 Task: Add a signature Miranda Scott containing With sincere appreciation and gratitude, Miranda Scott to email address softage.3@softage.net and add a folder Workplace accidents
Action: Mouse moved to (184, 147)
Screenshot: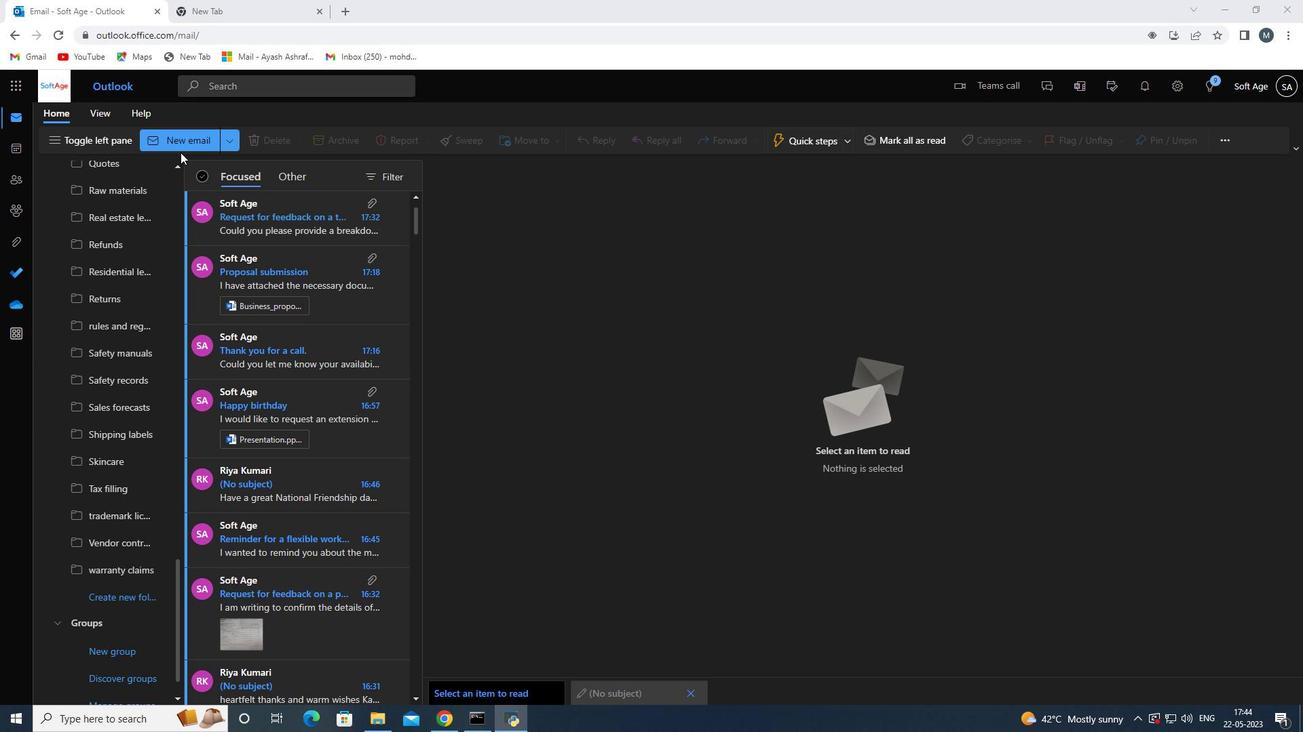 
Action: Mouse pressed left at (184, 147)
Screenshot: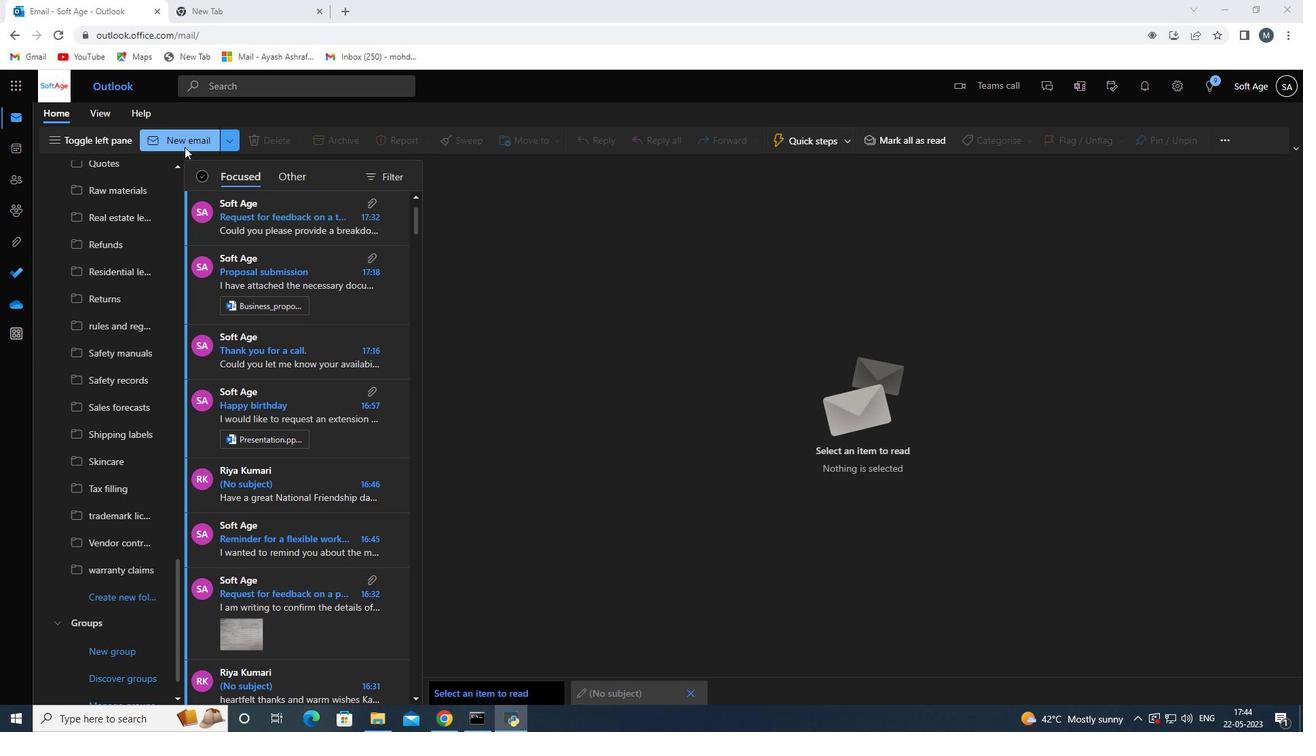 
Action: Mouse moved to (909, 149)
Screenshot: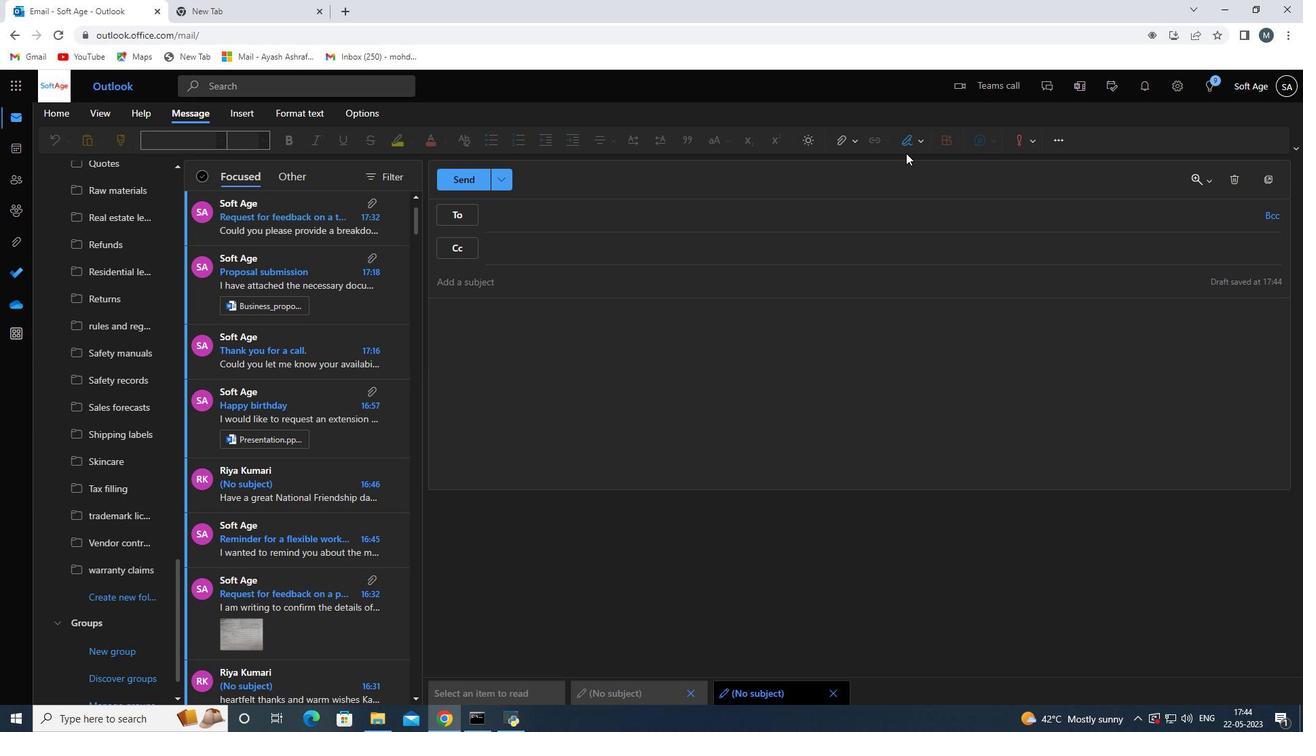 
Action: Mouse pressed left at (909, 149)
Screenshot: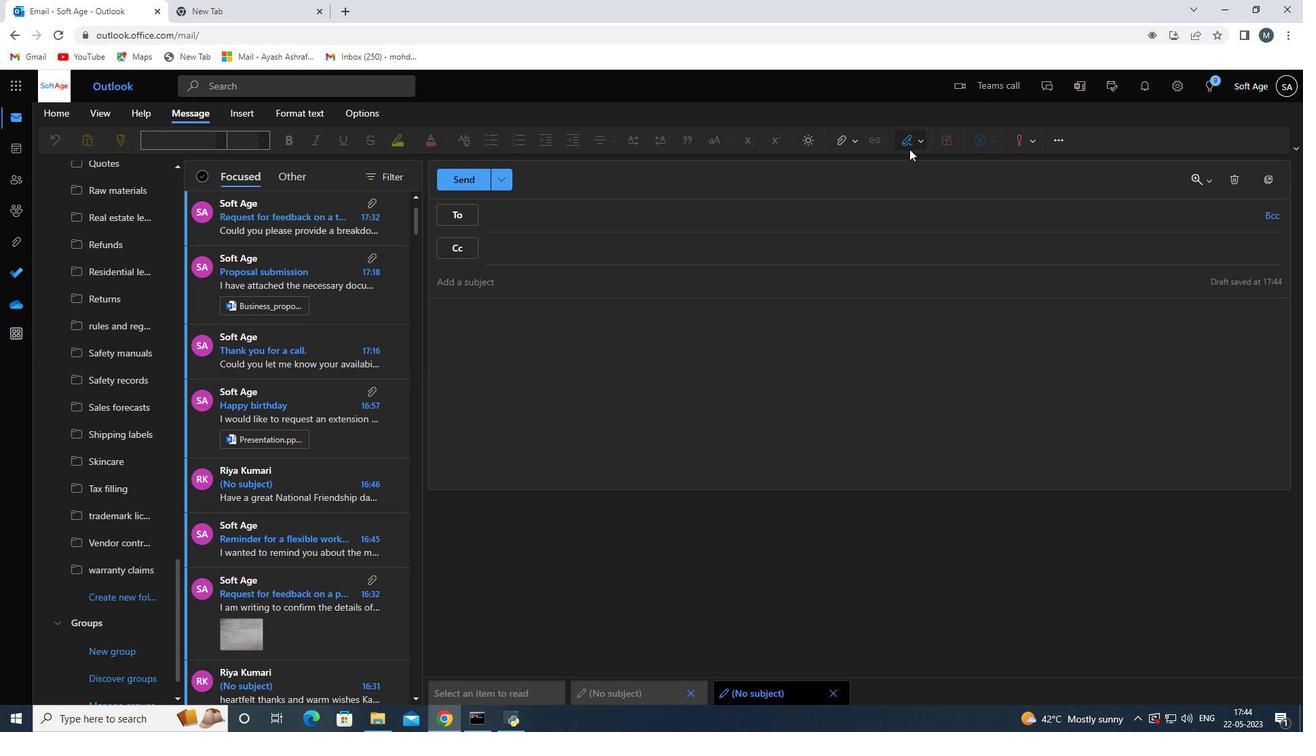
Action: Mouse moved to (885, 199)
Screenshot: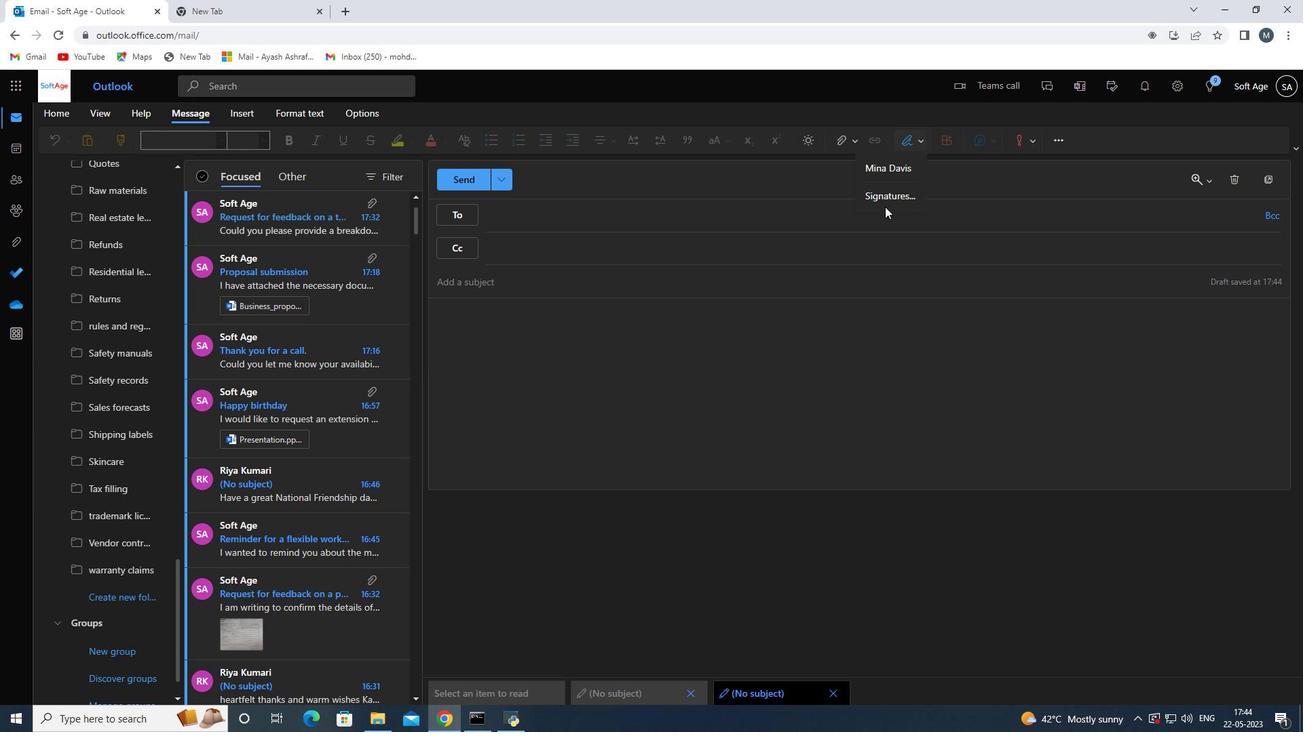 
Action: Mouse pressed left at (885, 199)
Screenshot: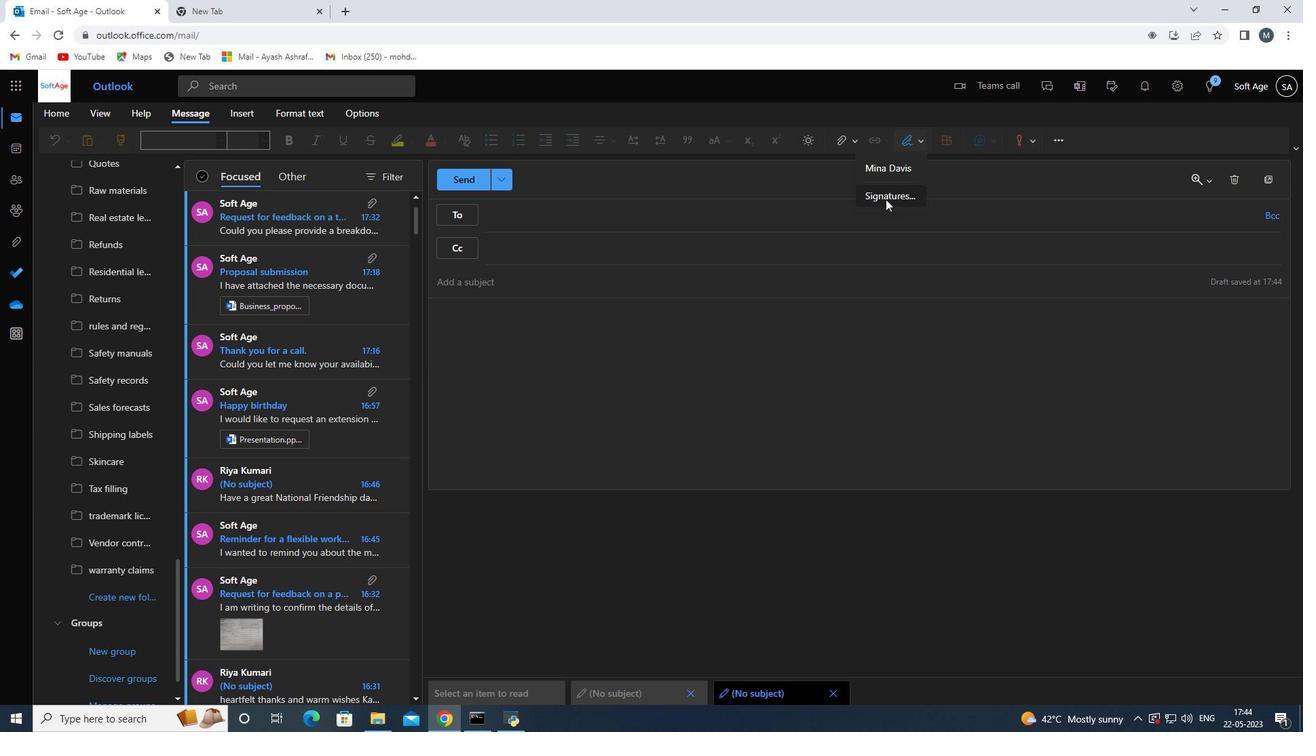 
Action: Mouse moved to (935, 254)
Screenshot: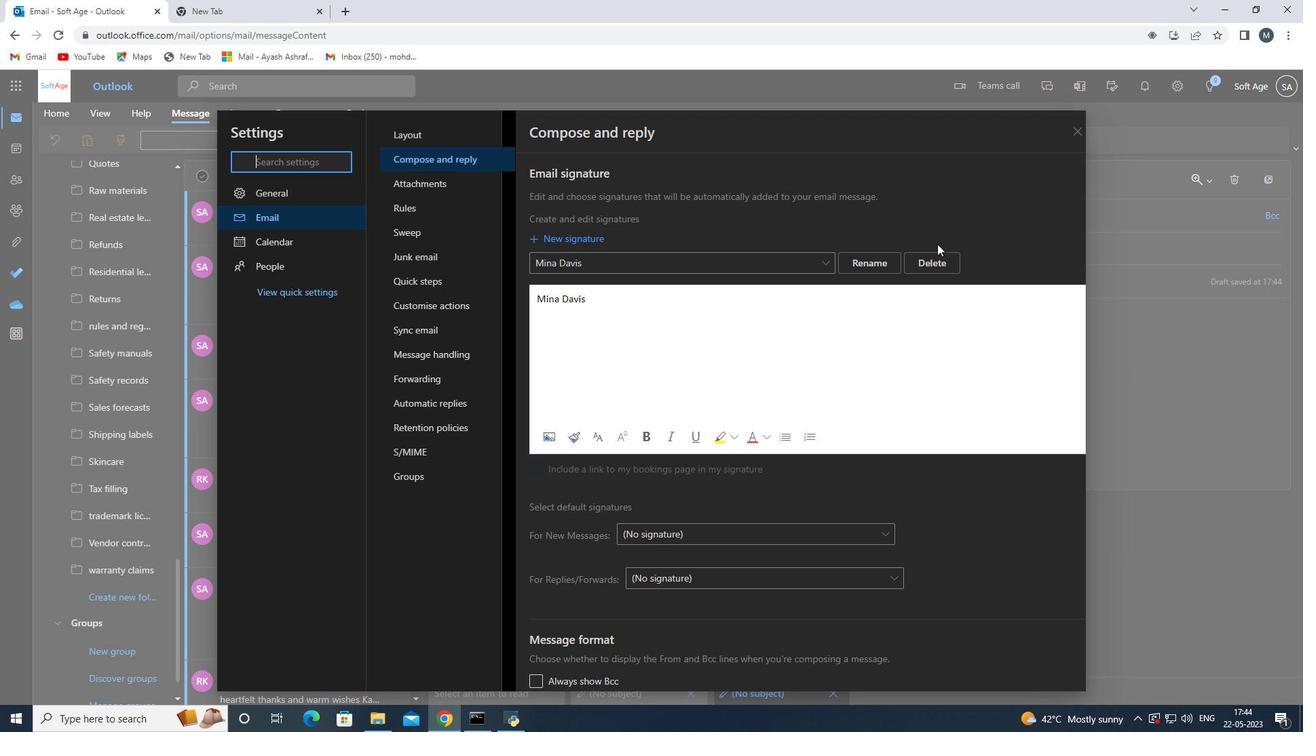 
Action: Mouse pressed left at (935, 254)
Screenshot: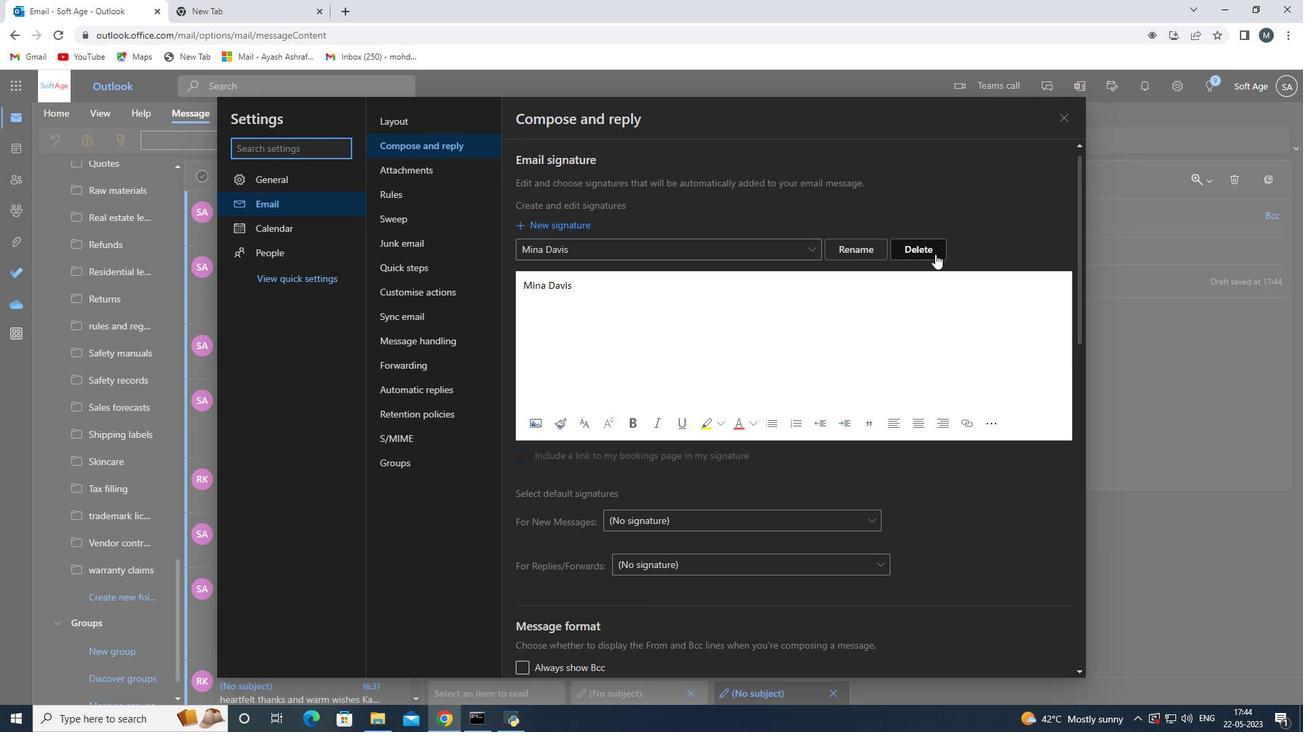 
Action: Mouse moved to (642, 248)
Screenshot: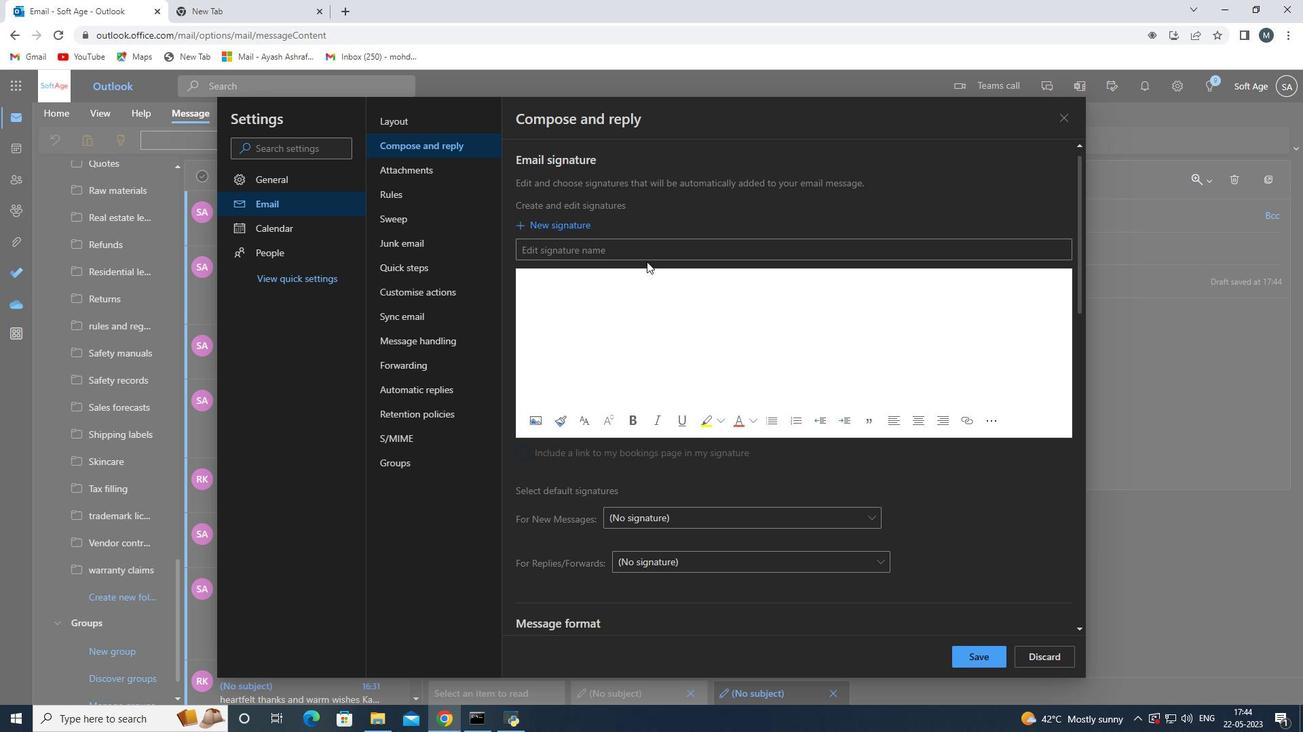 
Action: Mouse pressed left at (642, 248)
Screenshot: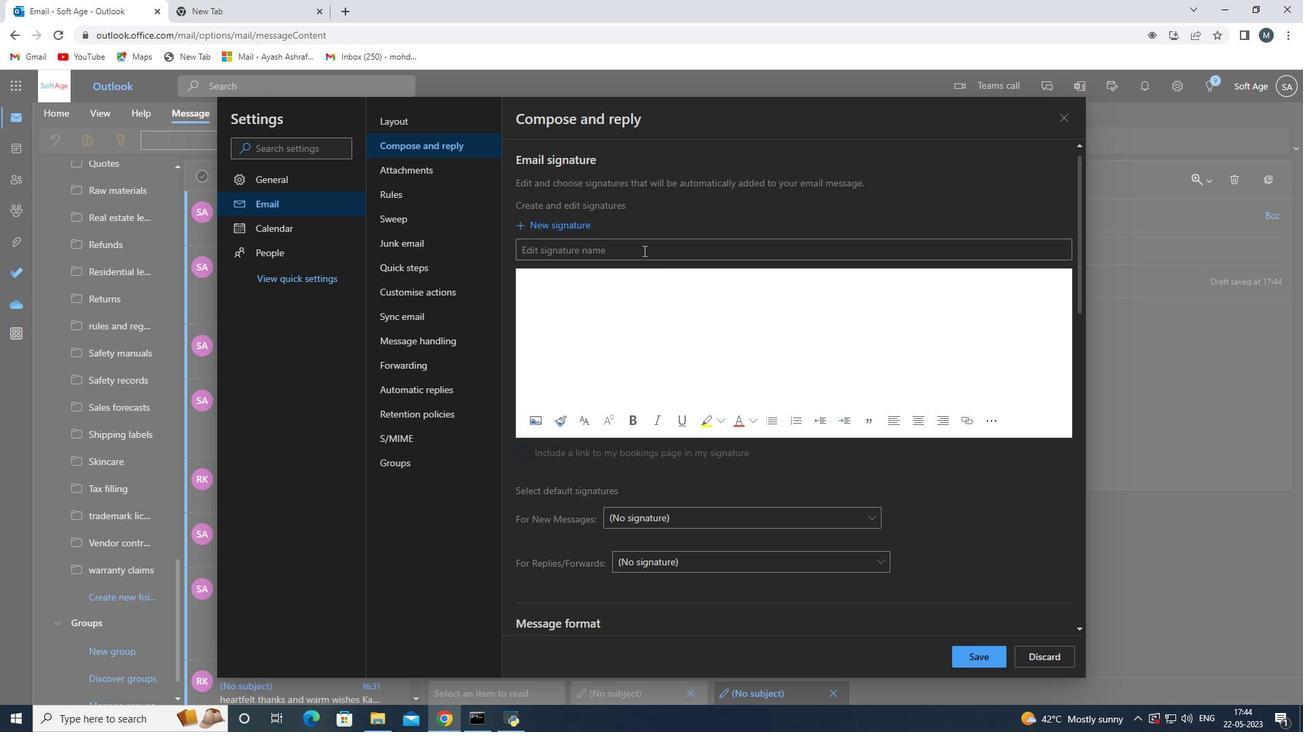 
Action: Key pressed <Key.shift>Miranda<Key.space><Key.shift>Scott<Key.space>
Screenshot: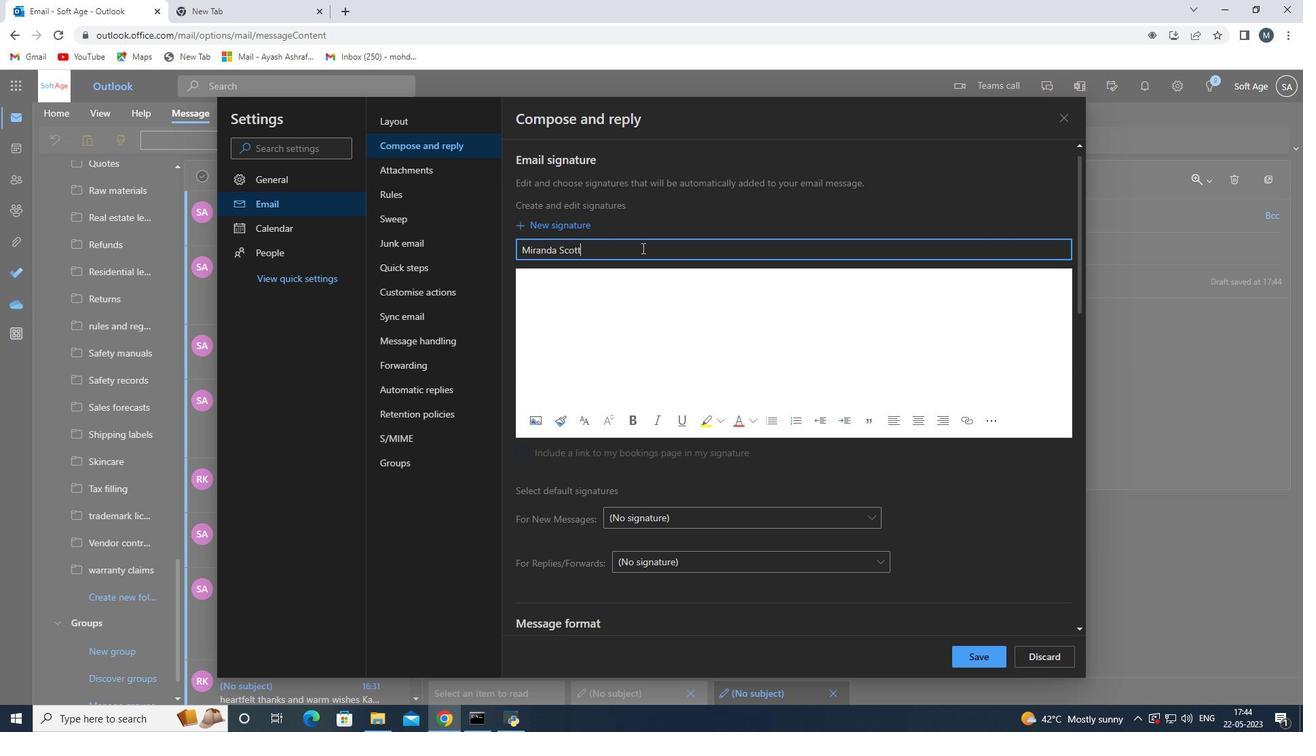 
Action: Mouse moved to (650, 321)
Screenshot: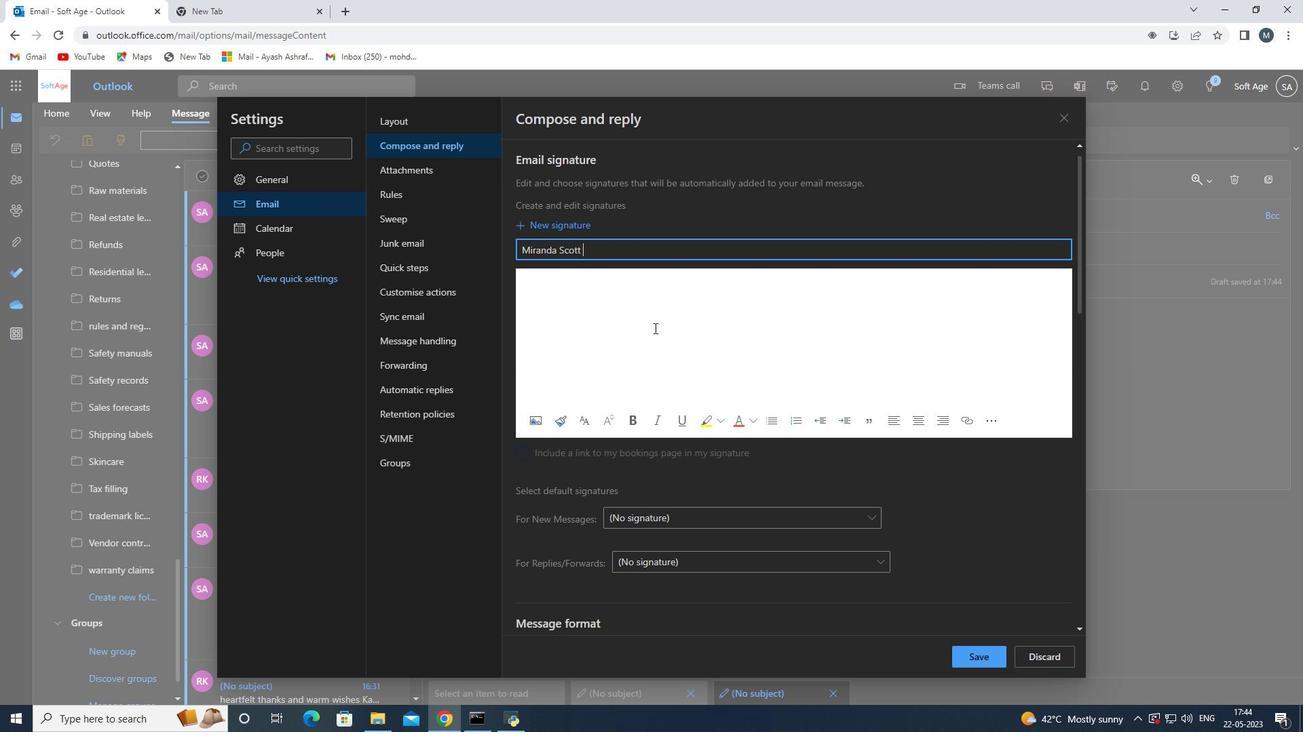 
Action: Mouse pressed left at (650, 321)
Screenshot: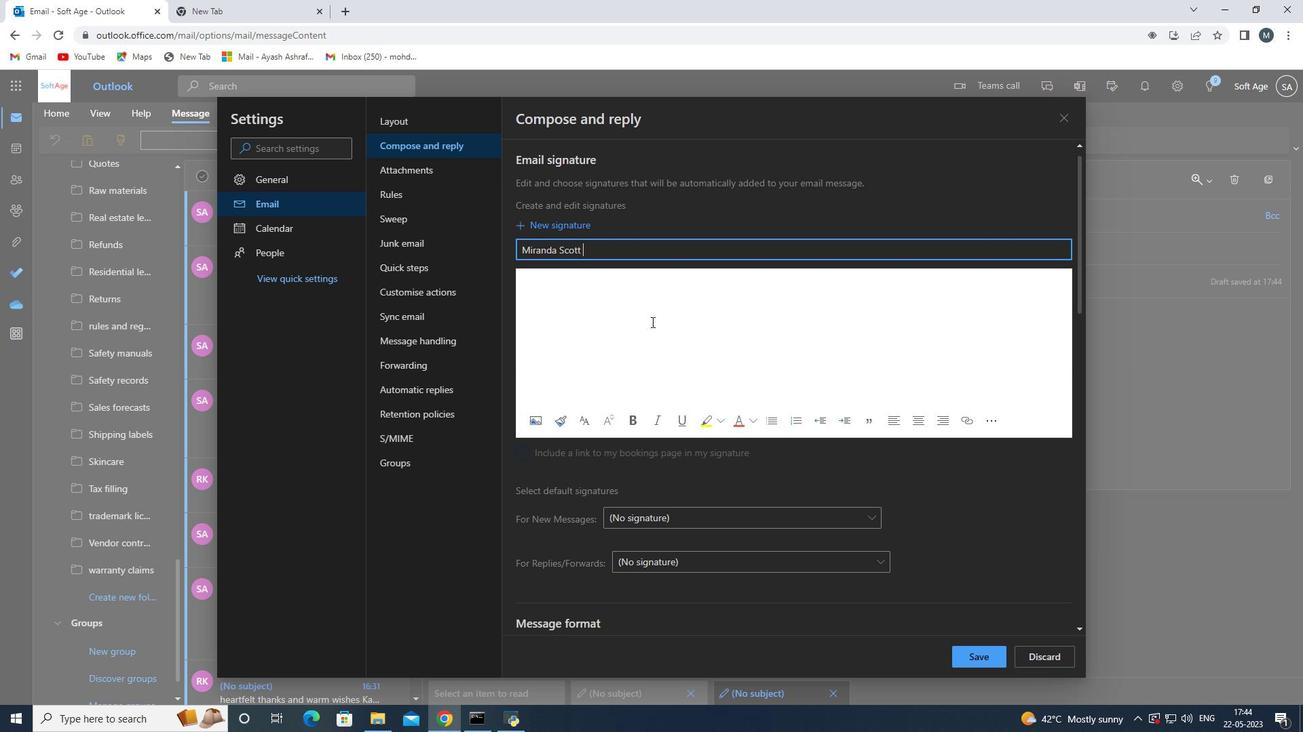 
Action: Key pressed <Key.shift>Miranda<Key.space><Key.shift>Scott<Key.space>
Screenshot: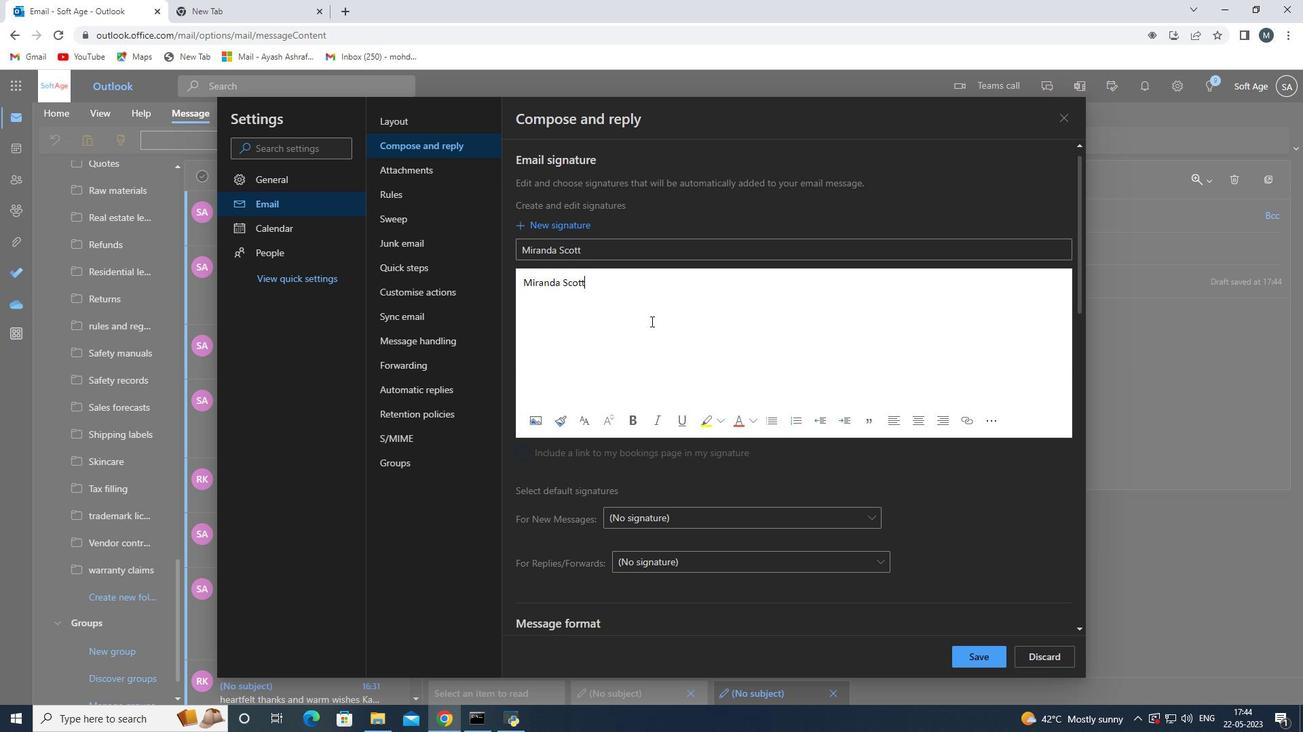 
Action: Mouse moved to (971, 662)
Screenshot: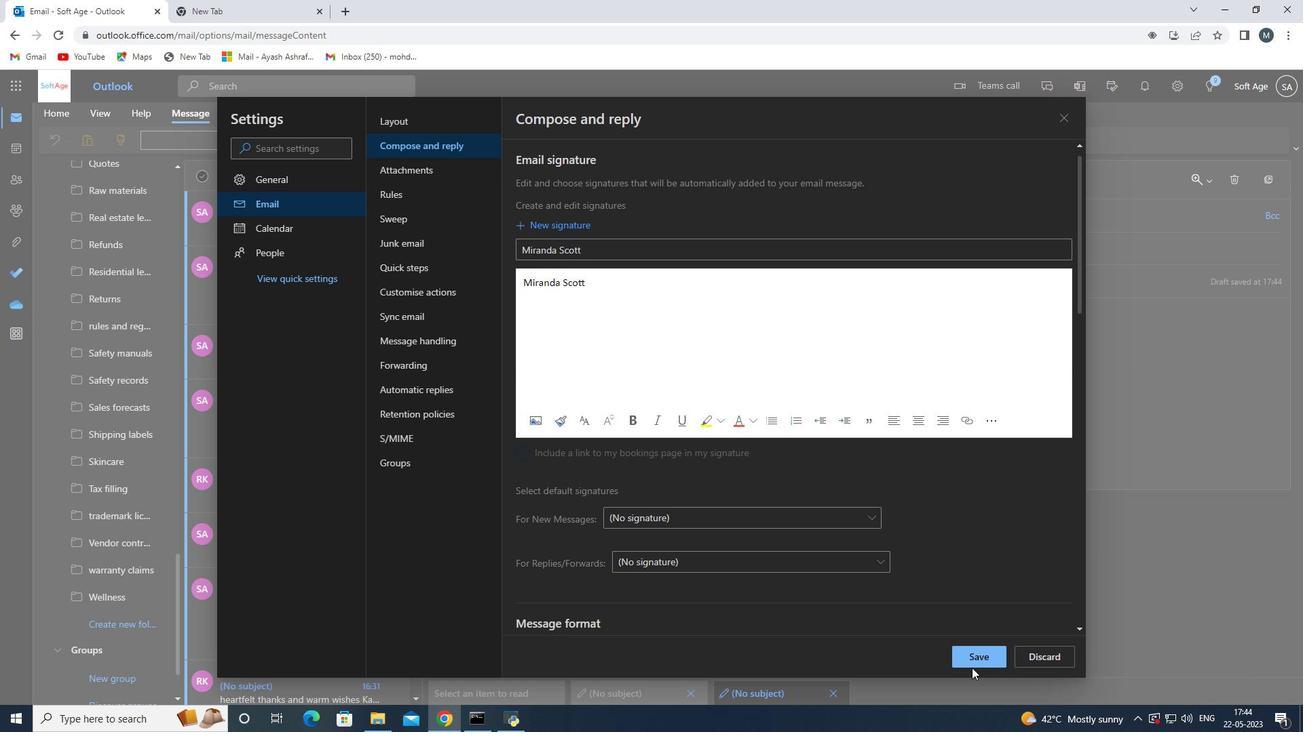 
Action: Mouse pressed left at (971, 662)
Screenshot: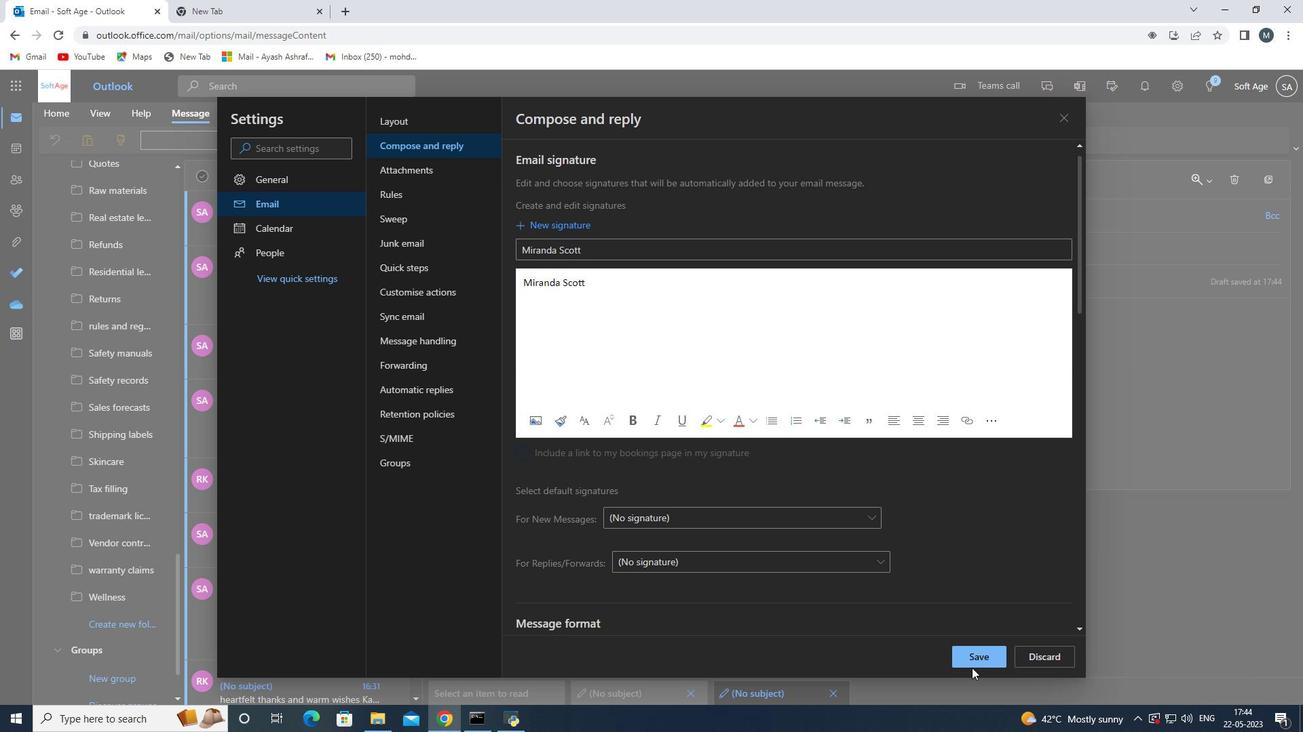 
Action: Mouse moved to (1062, 111)
Screenshot: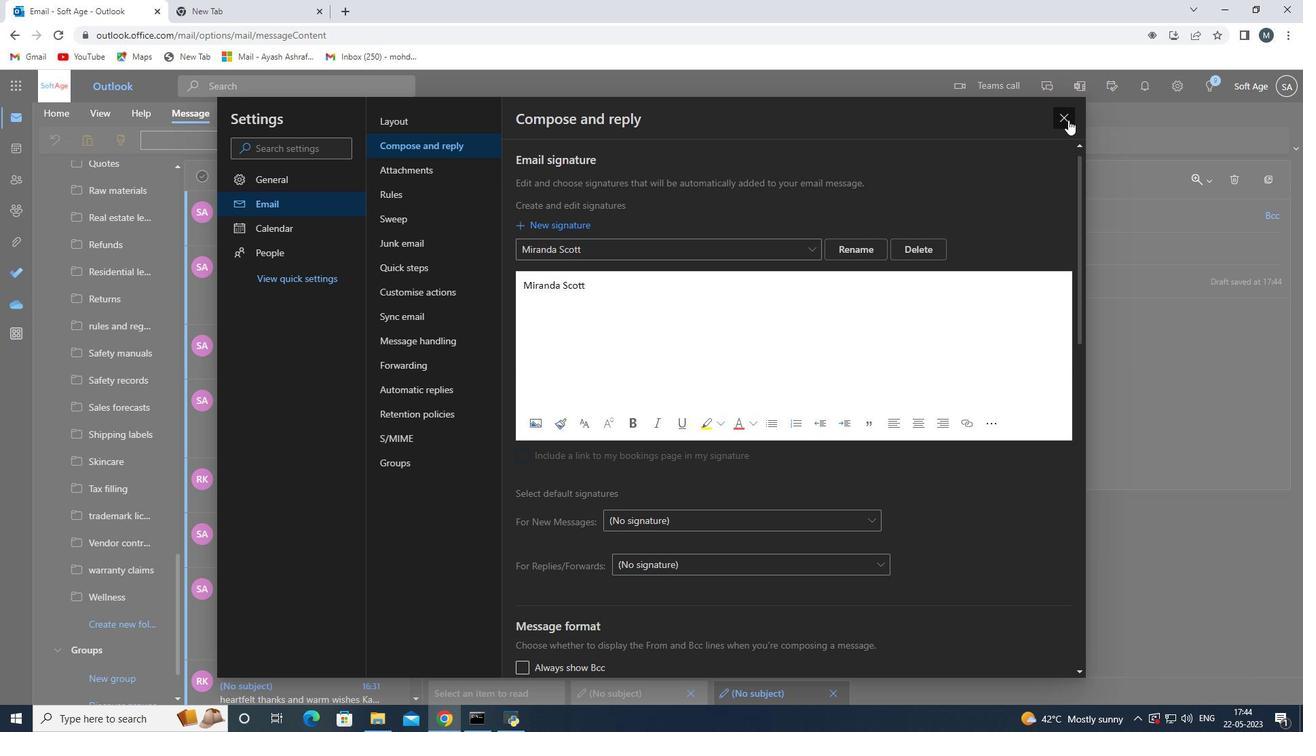 
Action: Mouse pressed left at (1062, 111)
Screenshot: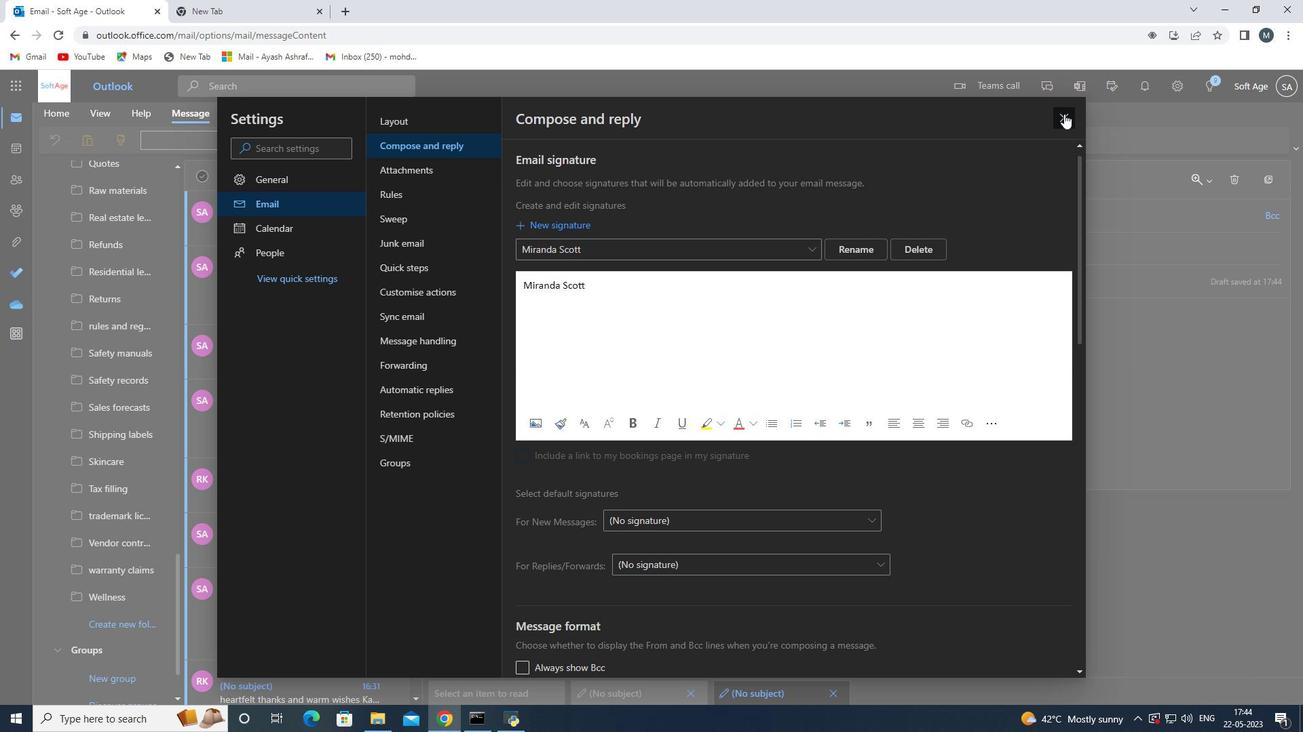 
Action: Mouse moved to (552, 312)
Screenshot: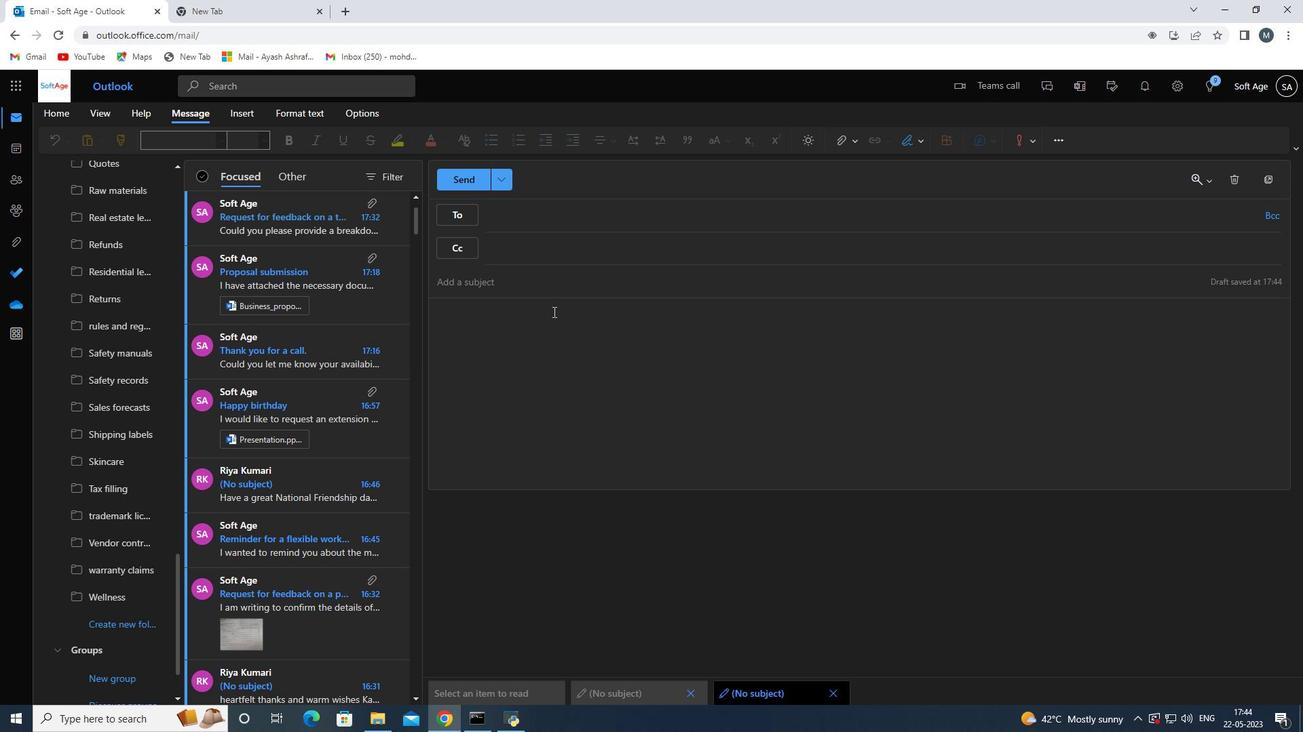 
Action: Mouse pressed left at (552, 312)
Screenshot: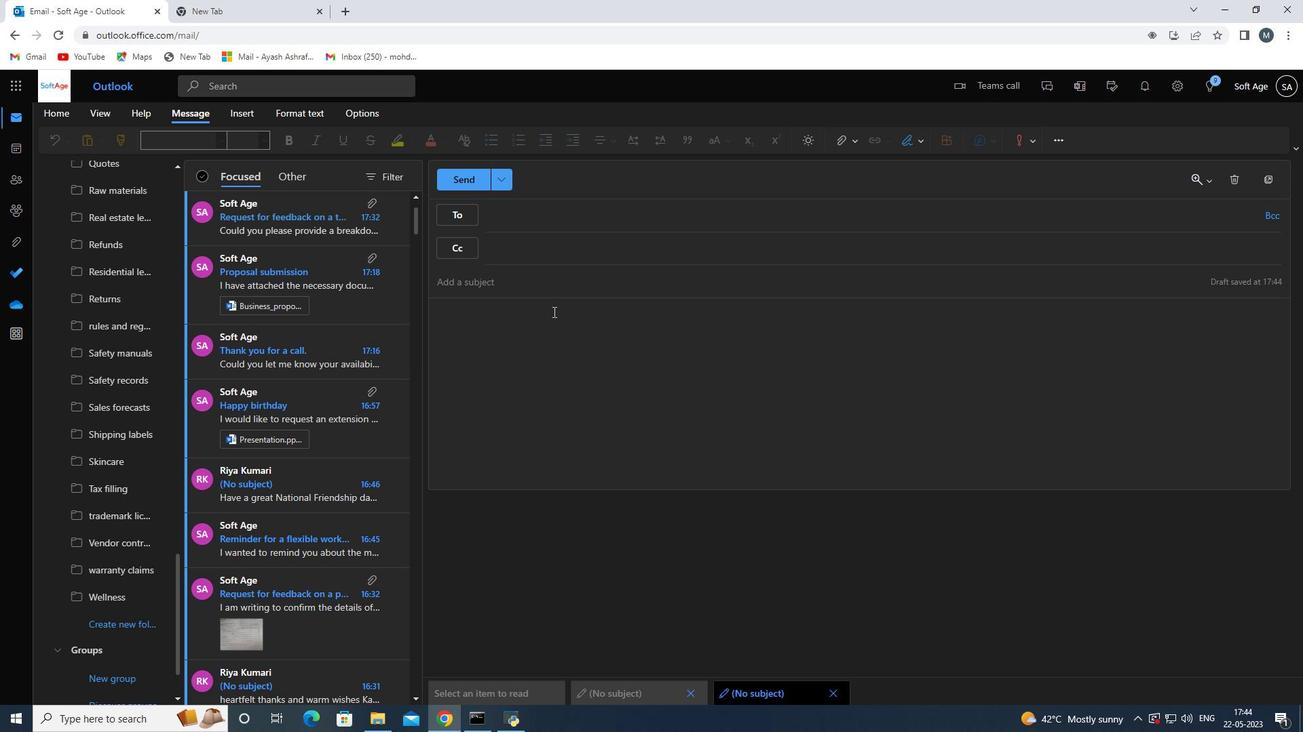 
Action: Mouse moved to (549, 321)
Screenshot: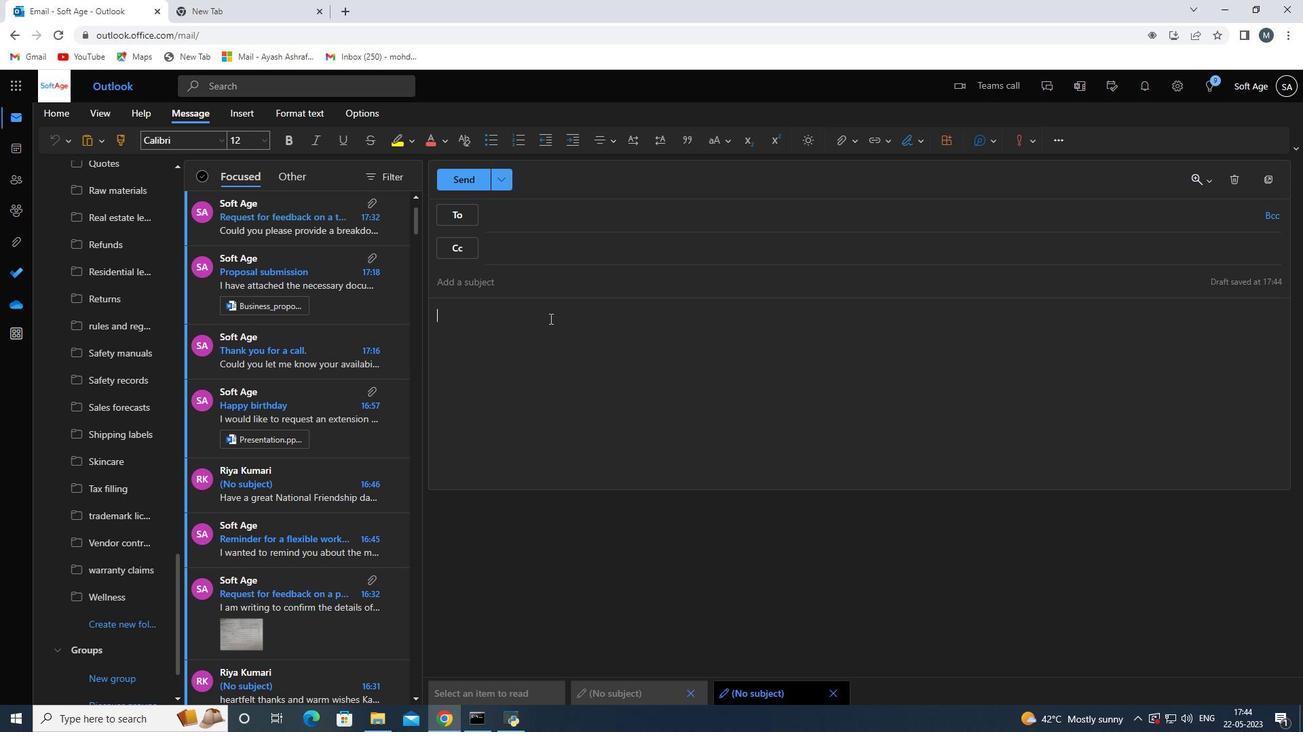 
Action: Key pressed <Key.shift><Key.shift><Key.shift><Key.shift><Key.shift><Key.shift><Key.shift><Key.shift><Key.shift><Key.shift><Key.shift><Key.shift><Key.shift><Key.shift><Key.shift><Key.shift><Key.shift><Key.shift><Key.shift><Key.shift><Key.shift><Key.shift><Key.shift><Key.shift><Key.shift><Key.shift><Key.shift><Key.shift><Key.shift><Key.shift><Key.shift><Key.shift><Key.shift><Key.shift><Key.shift><Key.shift><Key.shift><Key.shift><Key.shift><Key.shift><Key.shift><Key.shift><Key.shift><Key.shift><Key.shift><Key.shift><Key.shift><Key.shift>With<Key.space>sincere<Key.space>appreciation<Key.space>and<Key.space>gratitude<Key.space>
Screenshot: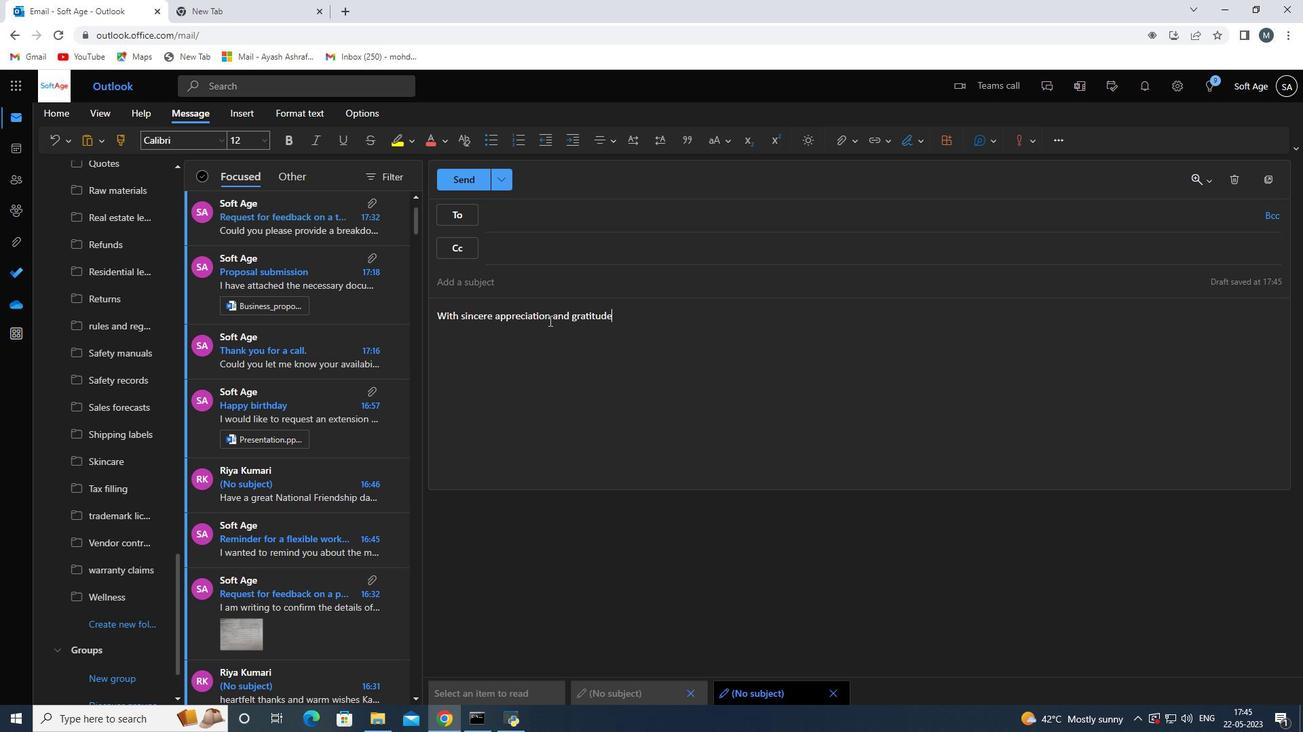 
Action: Mouse moved to (845, 146)
Screenshot: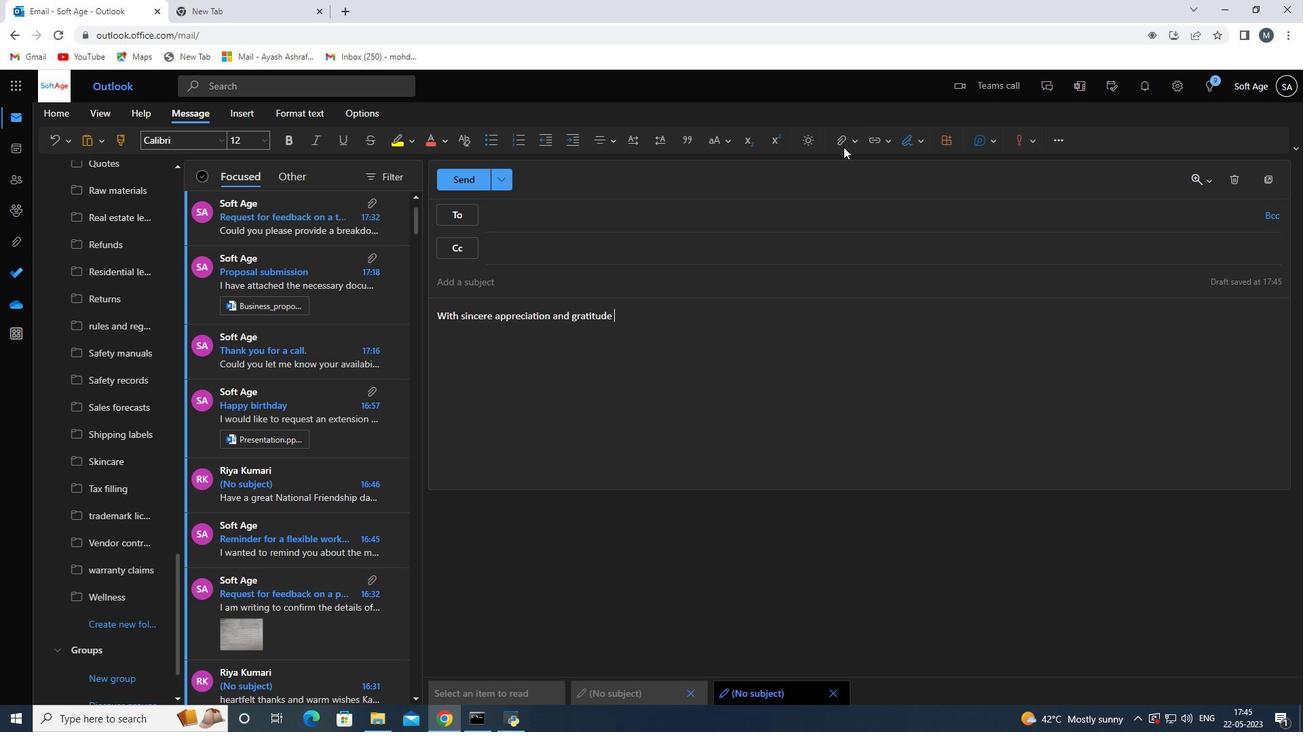 
Action: Mouse pressed left at (845, 146)
Screenshot: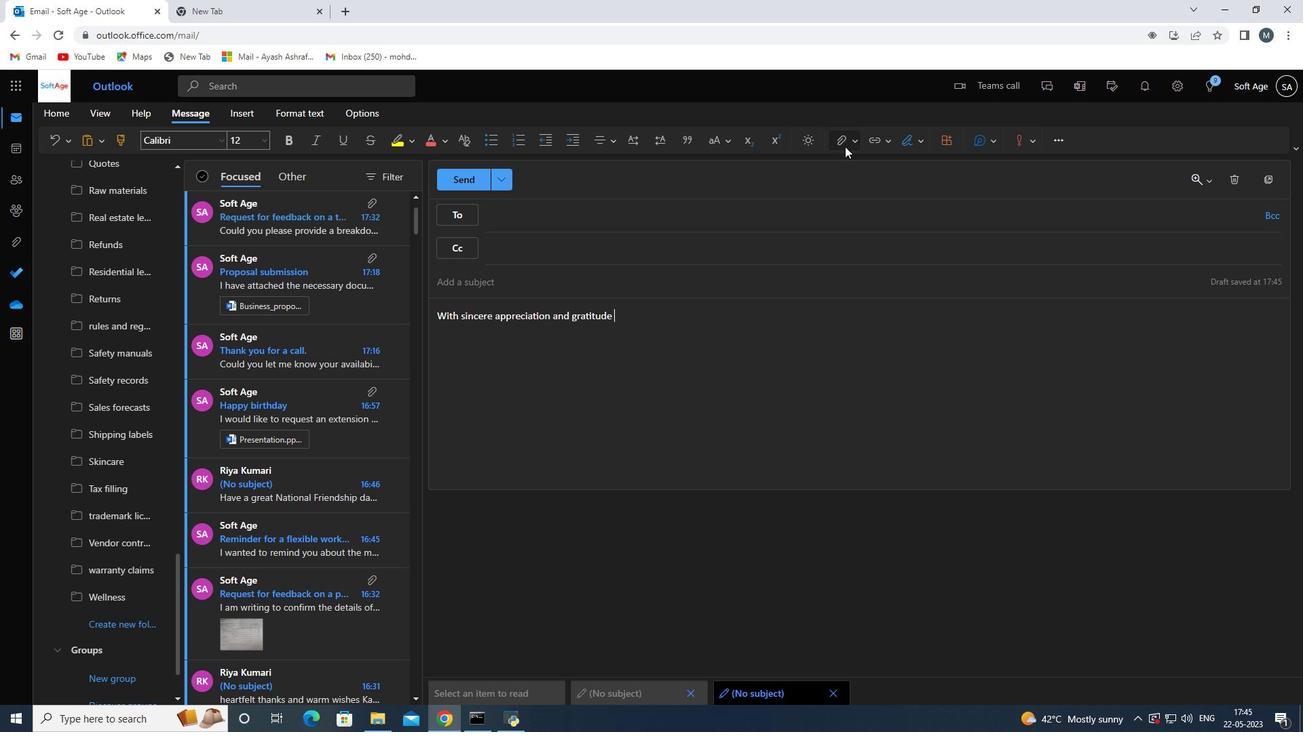 
Action: Mouse moved to (915, 145)
Screenshot: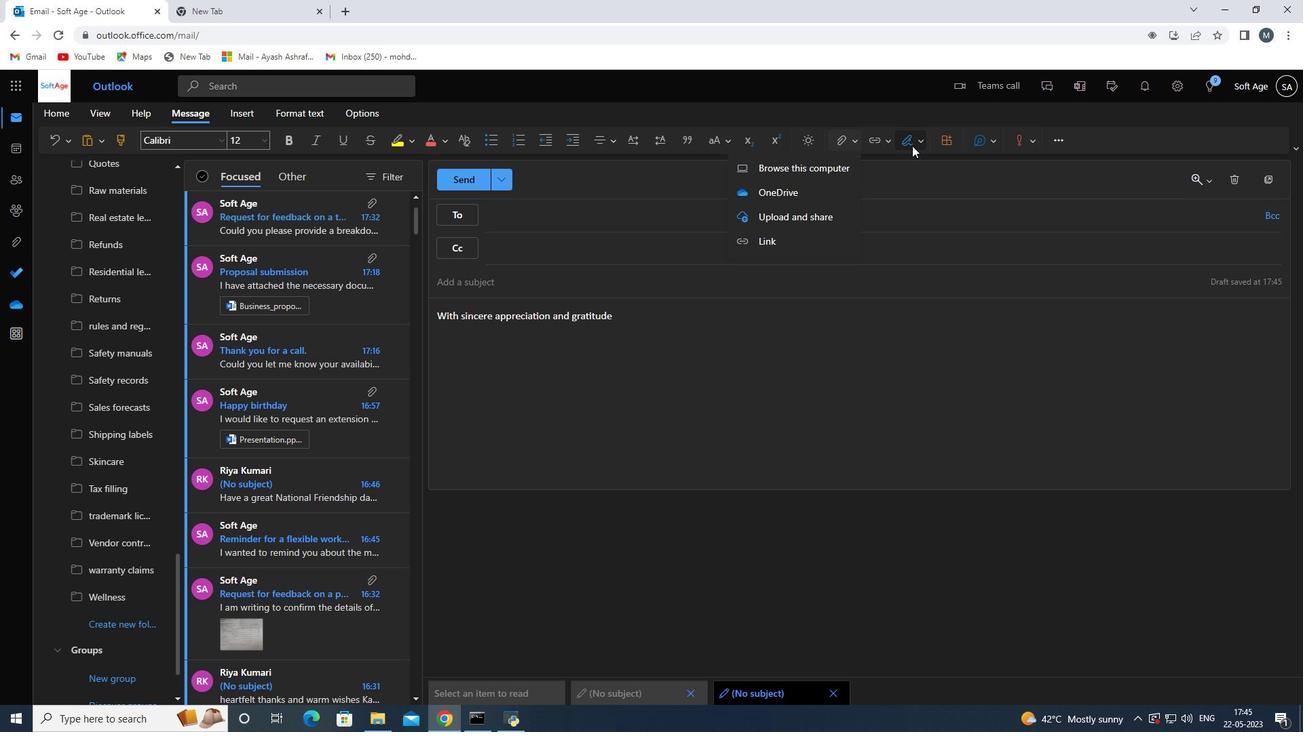 
Action: Mouse pressed left at (915, 145)
Screenshot: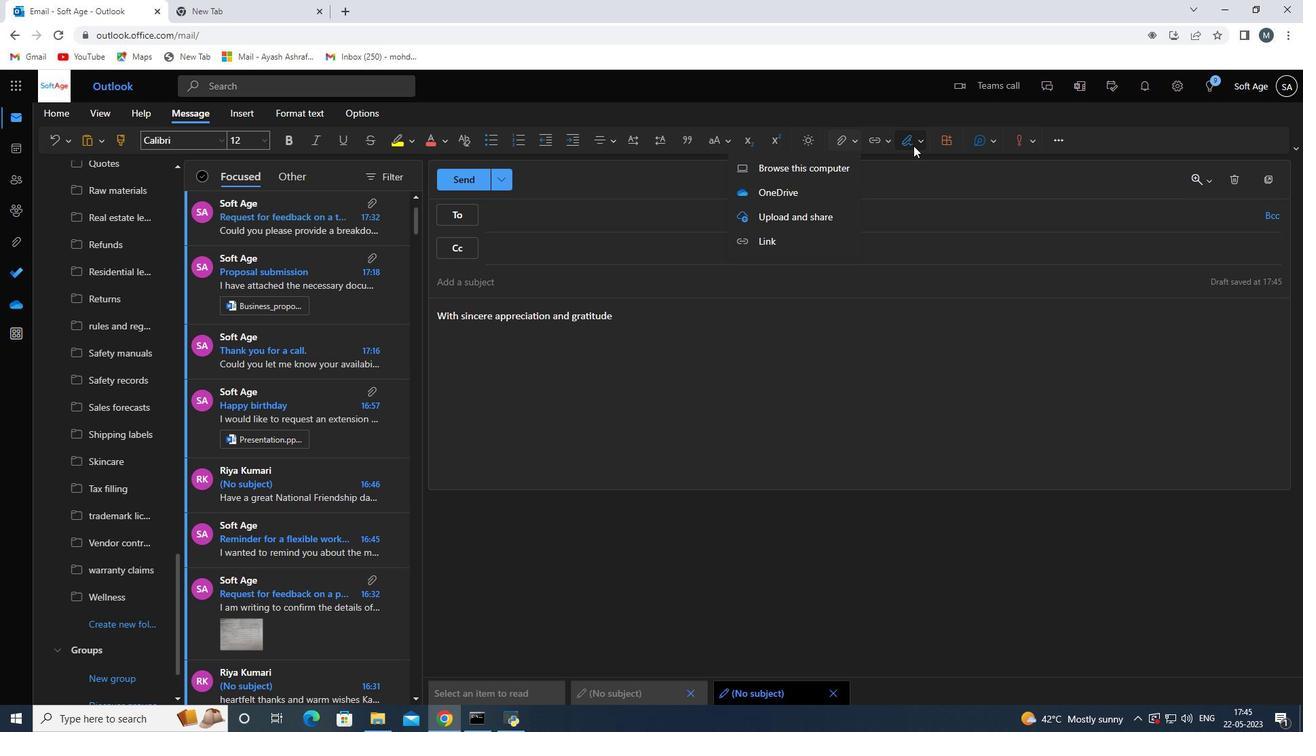
Action: Mouse moved to (899, 166)
Screenshot: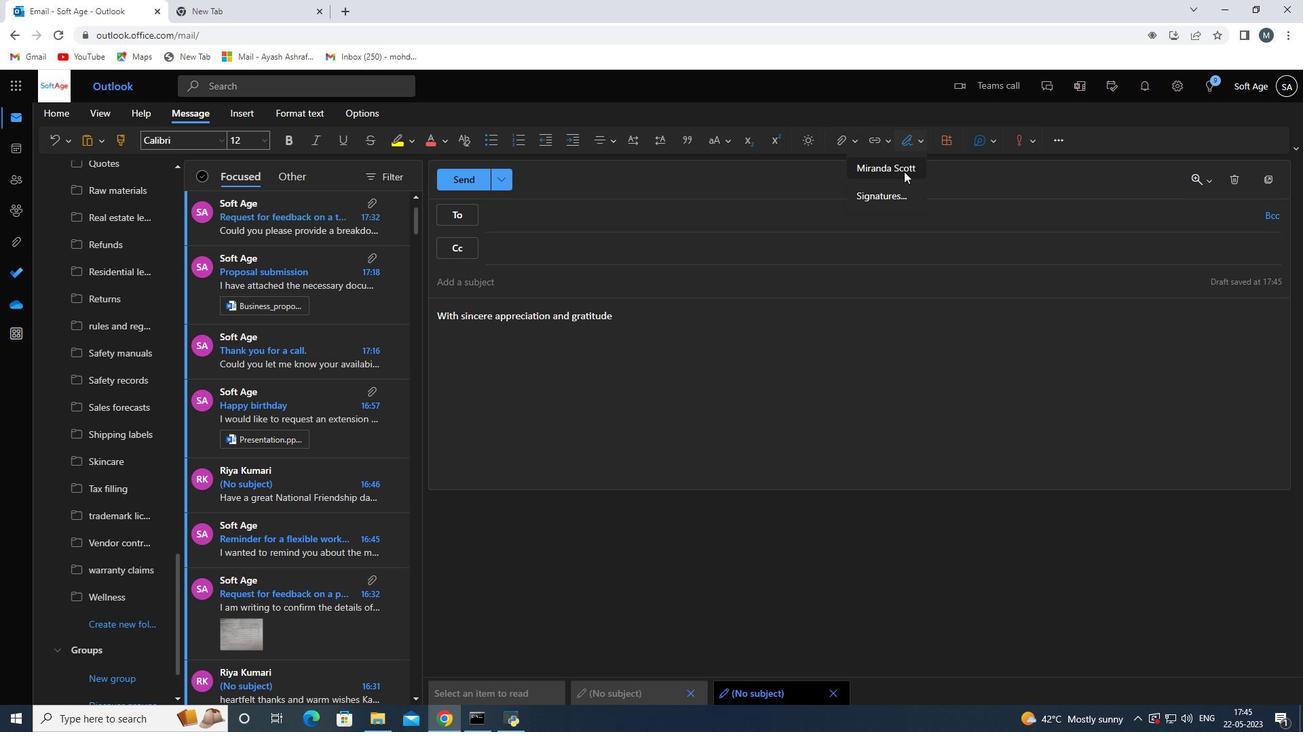 
Action: Mouse pressed left at (899, 166)
Screenshot: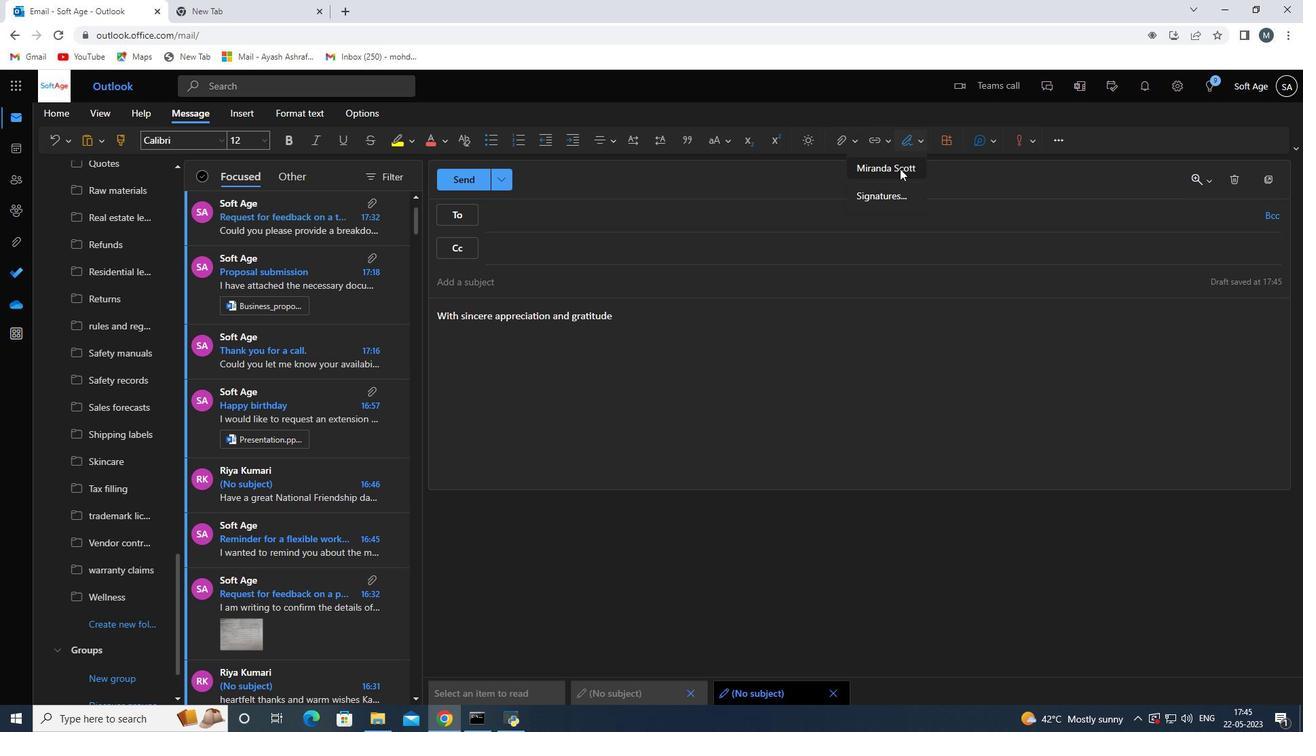 
Action: Mouse moved to (605, 214)
Screenshot: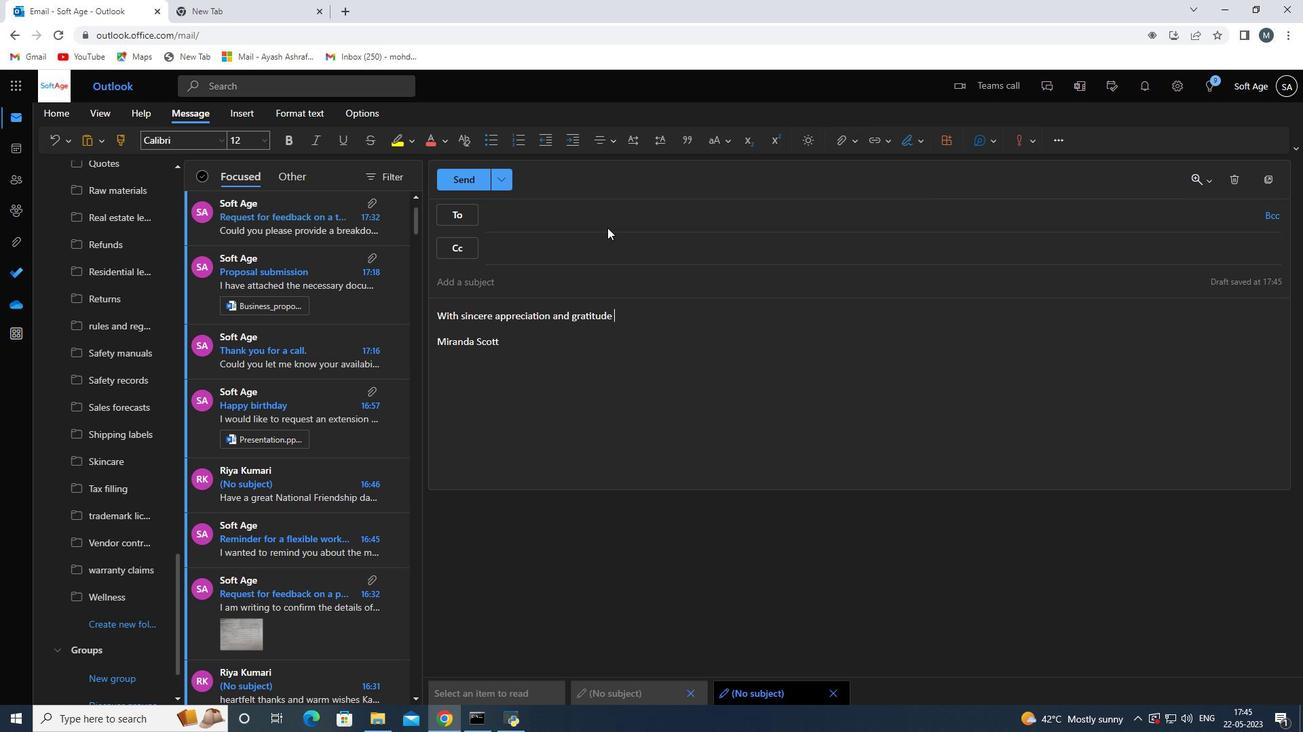
Action: Mouse pressed left at (605, 214)
Screenshot: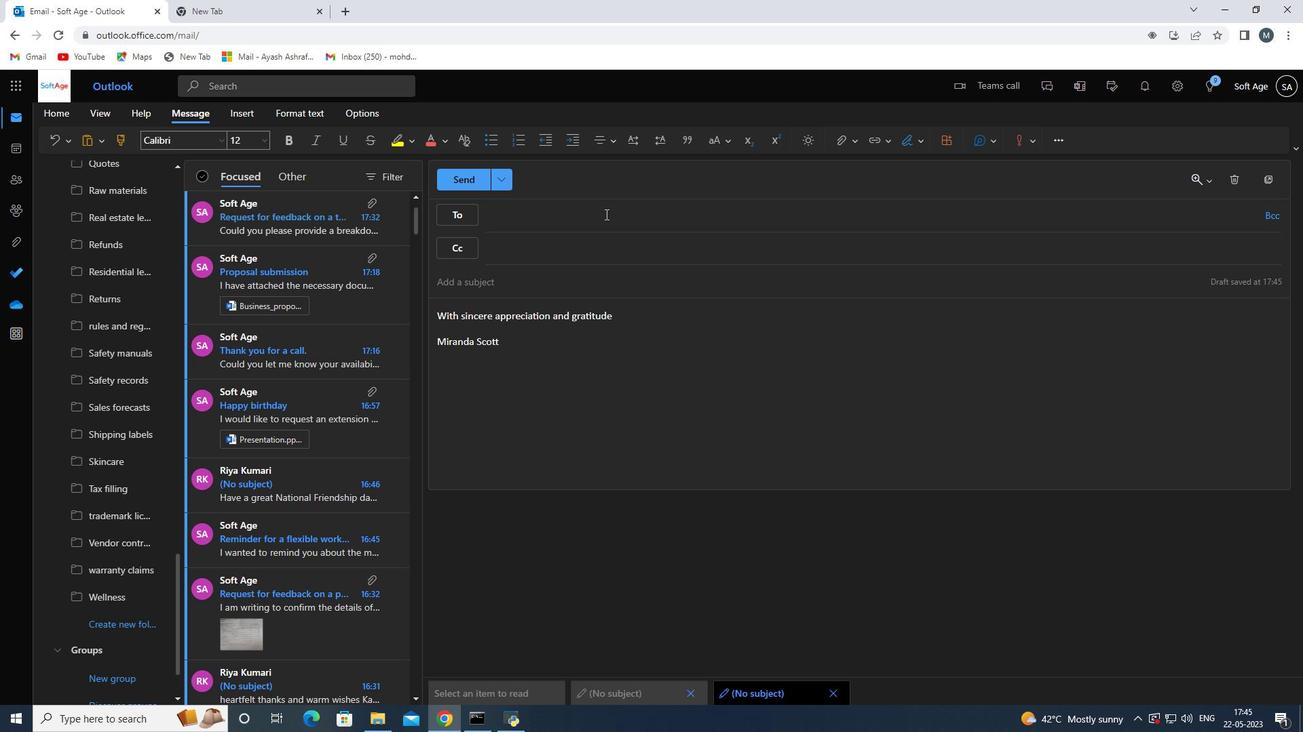 
Action: Key pressed softage
Screenshot: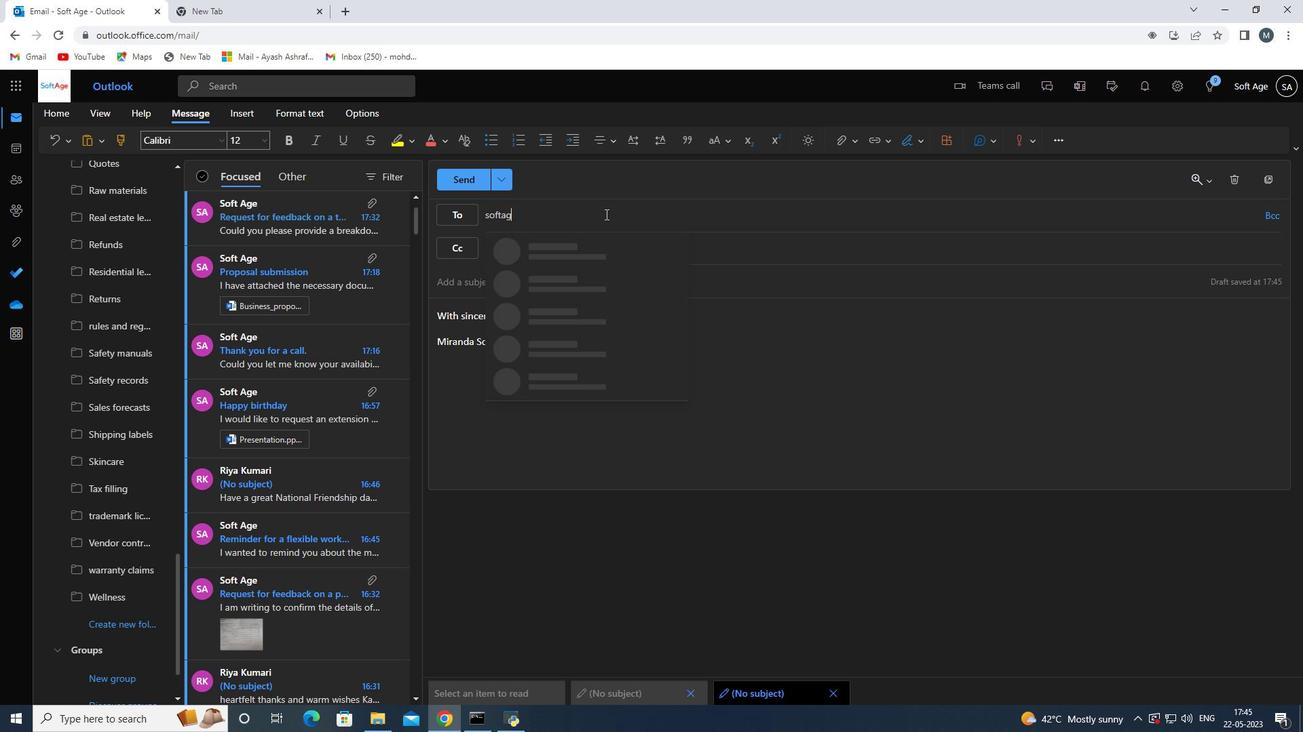 
Action: Mouse moved to (601, 280)
Screenshot: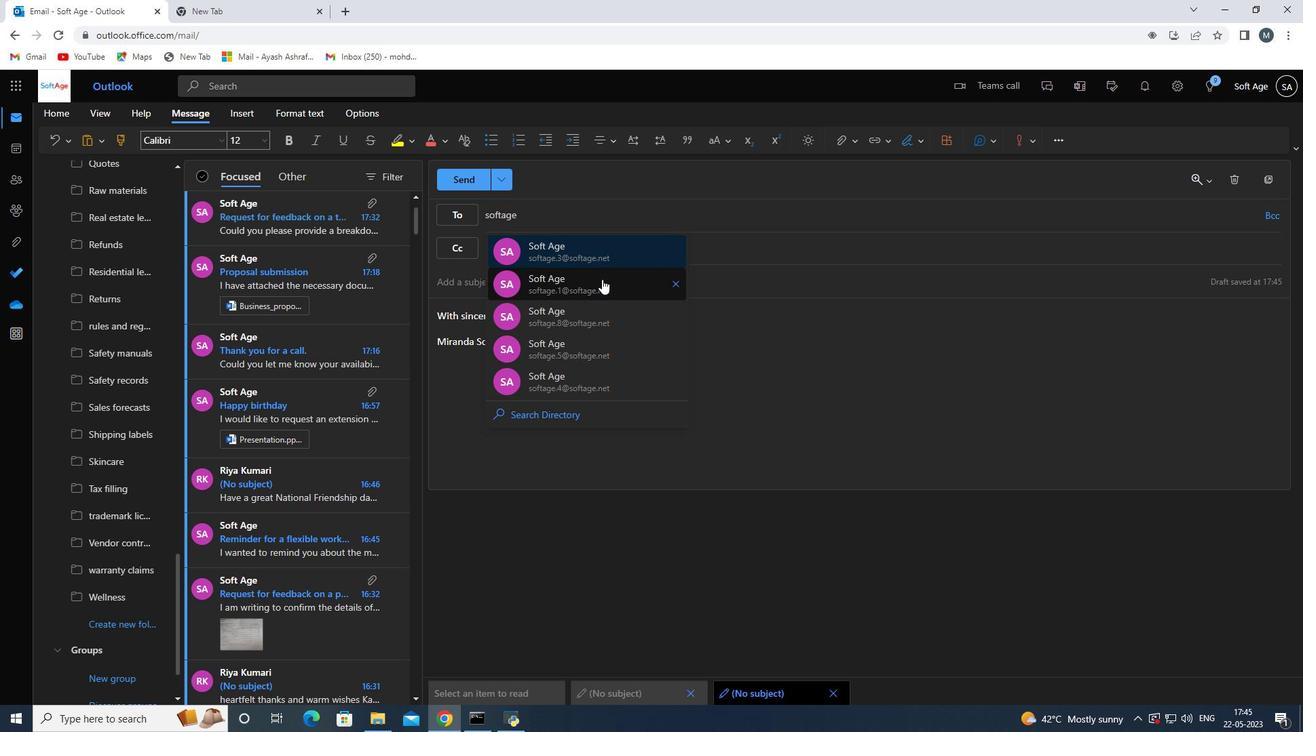 
Action: Key pressed .3
Screenshot: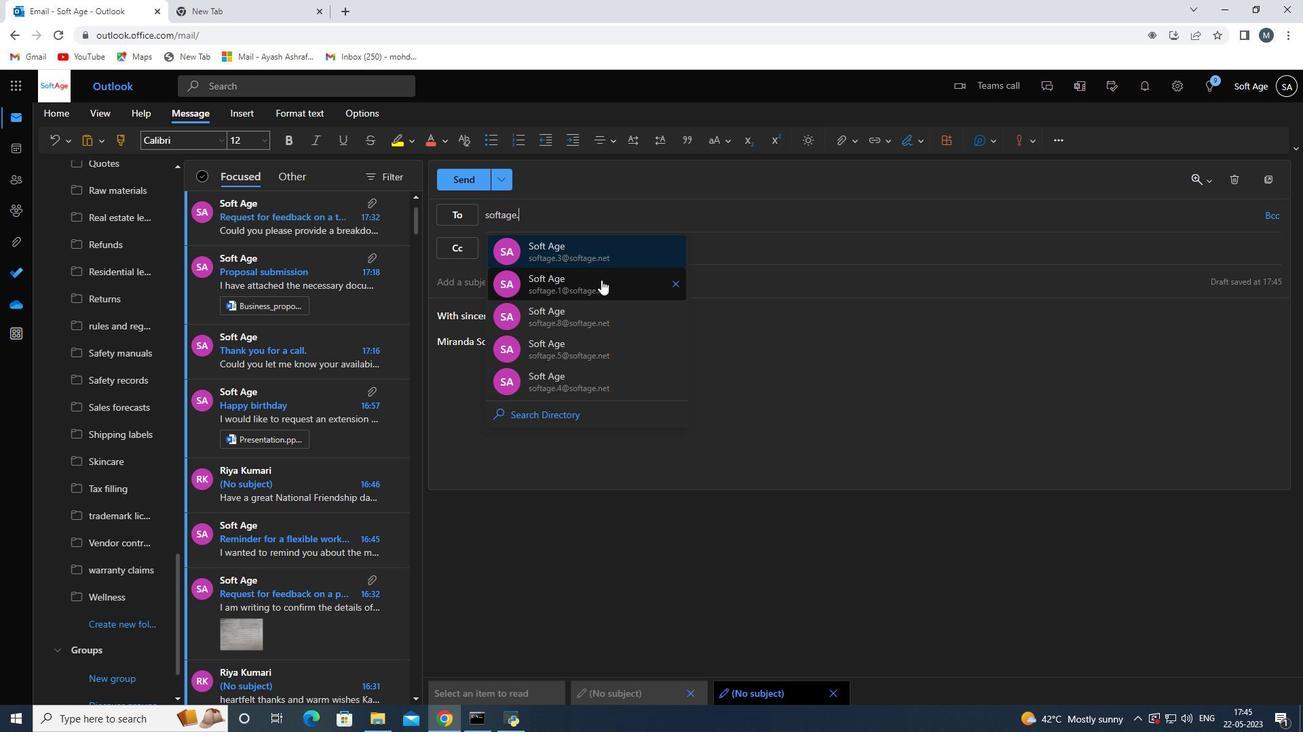 
Action: Mouse moved to (588, 255)
Screenshot: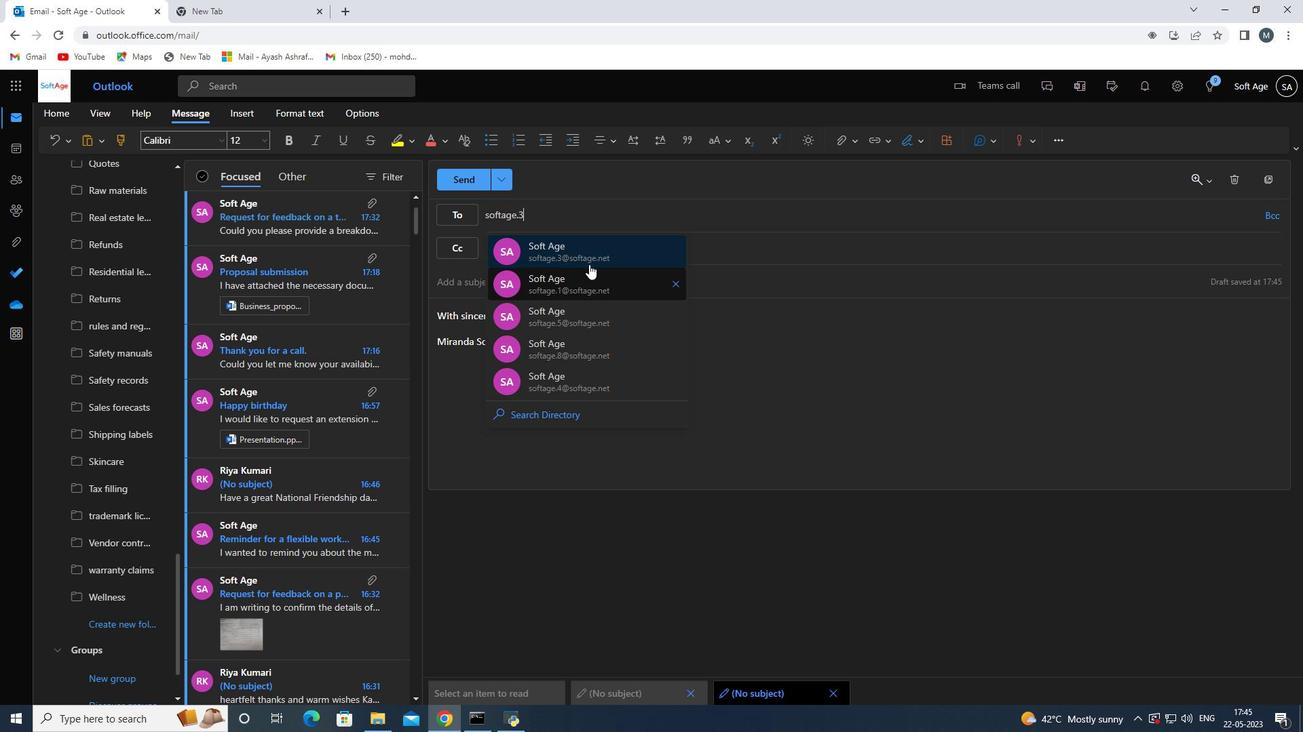 
Action: Mouse pressed left at (588, 255)
Screenshot: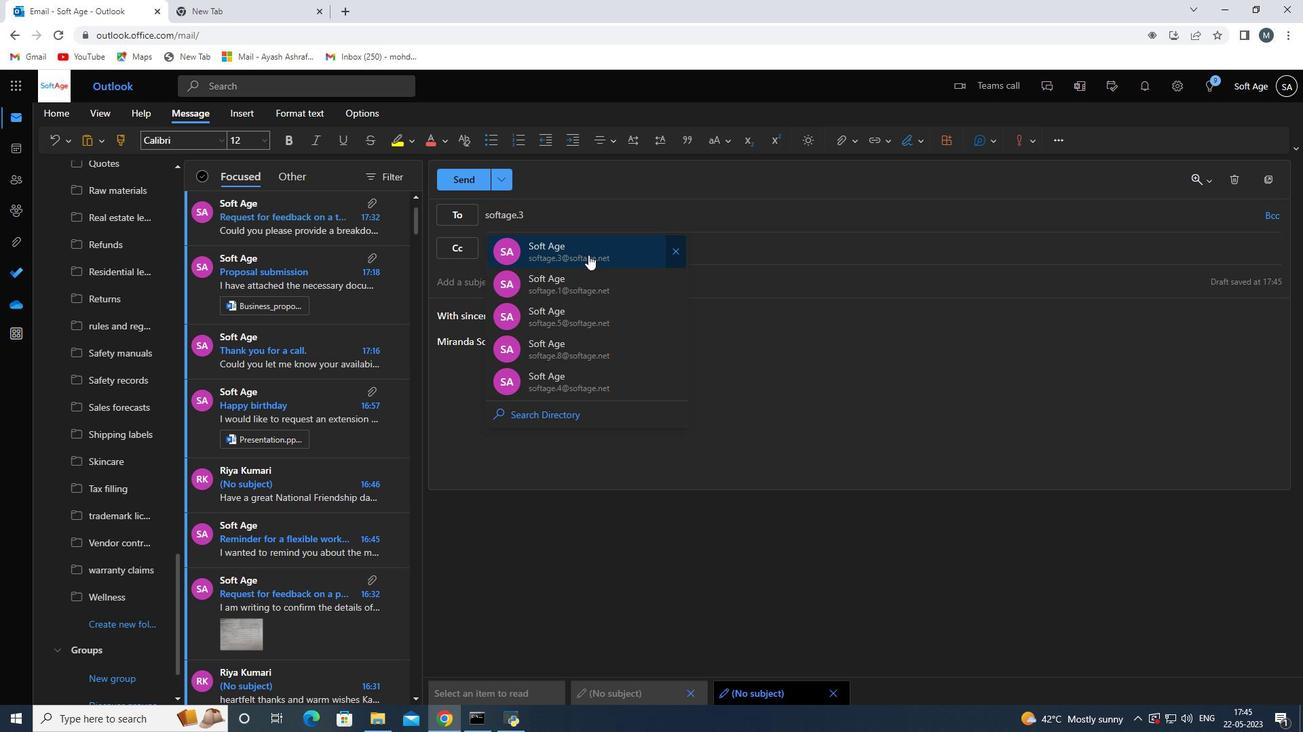 
Action: Mouse moved to (125, 626)
Screenshot: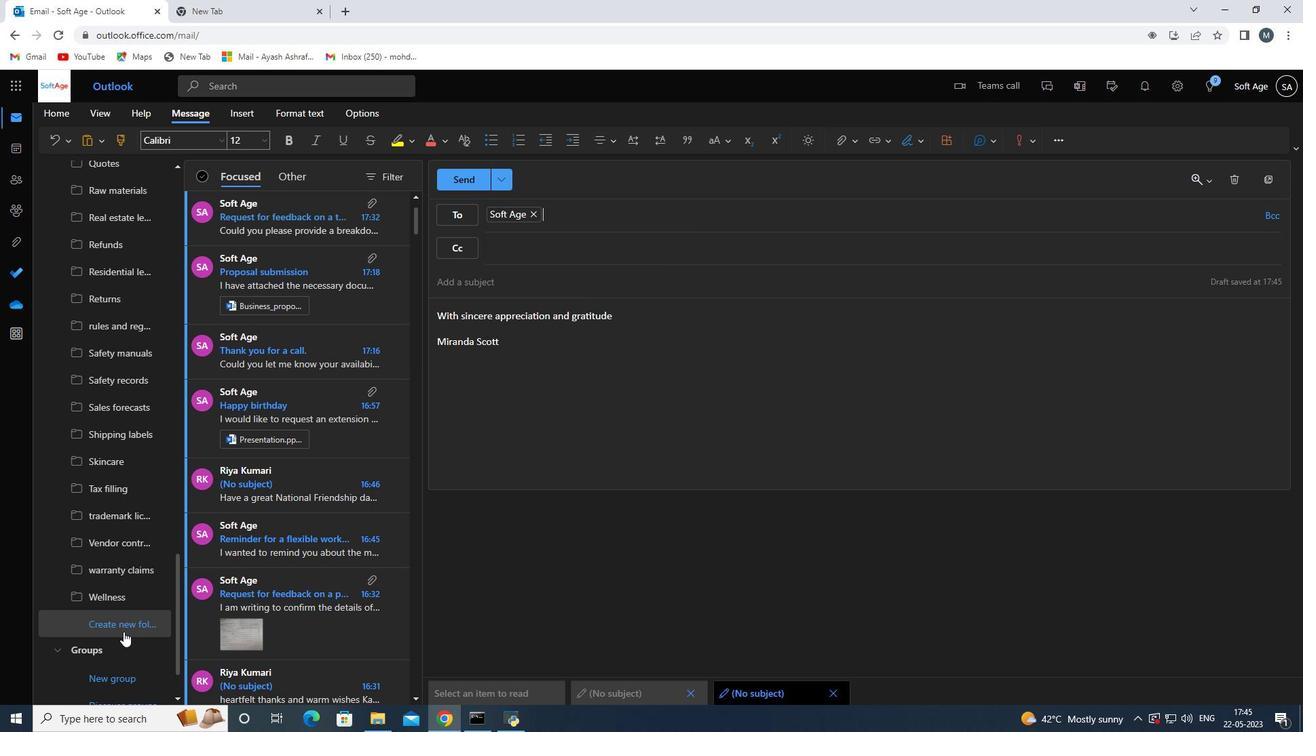 
Action: Mouse pressed left at (125, 626)
Screenshot: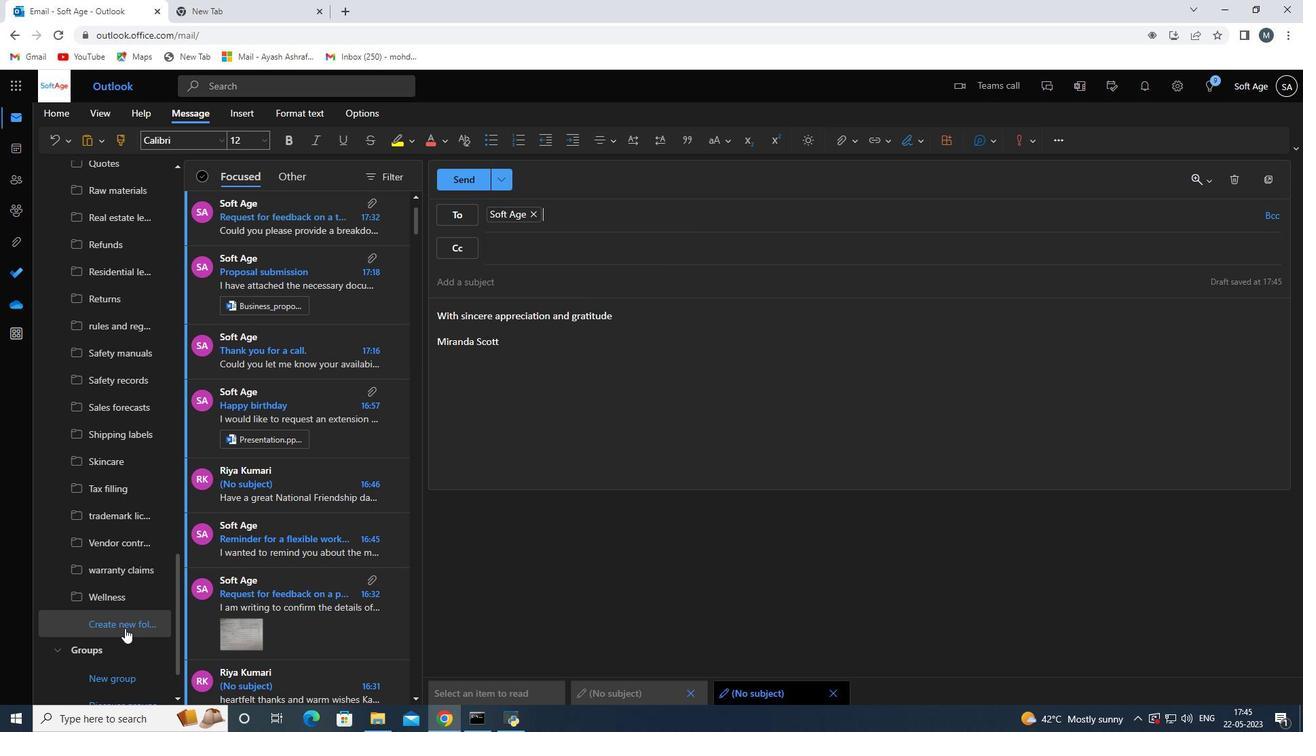 
Action: Mouse pressed left at (125, 626)
Screenshot: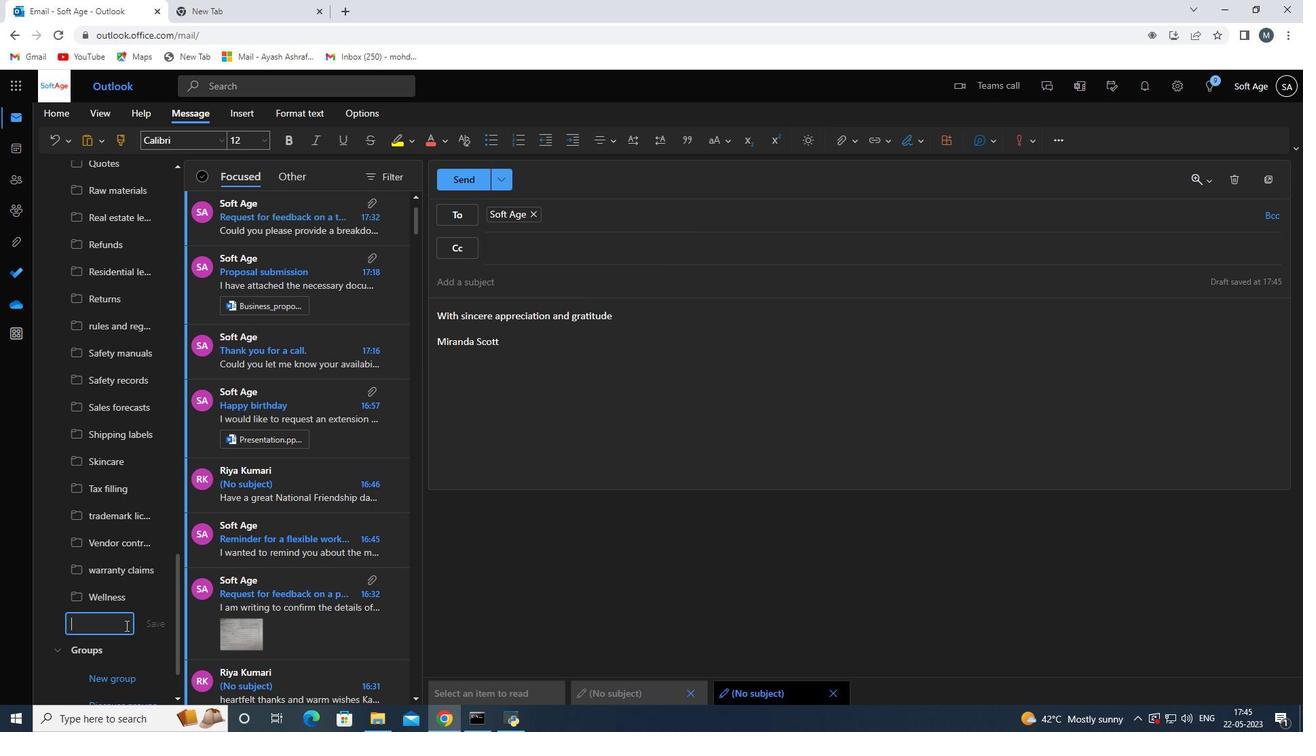 
Action: Key pressed <Key.shift><Key.shift><Key.shift><Key.shift>Workplace<Key.space>accidents<Key.space>
Screenshot: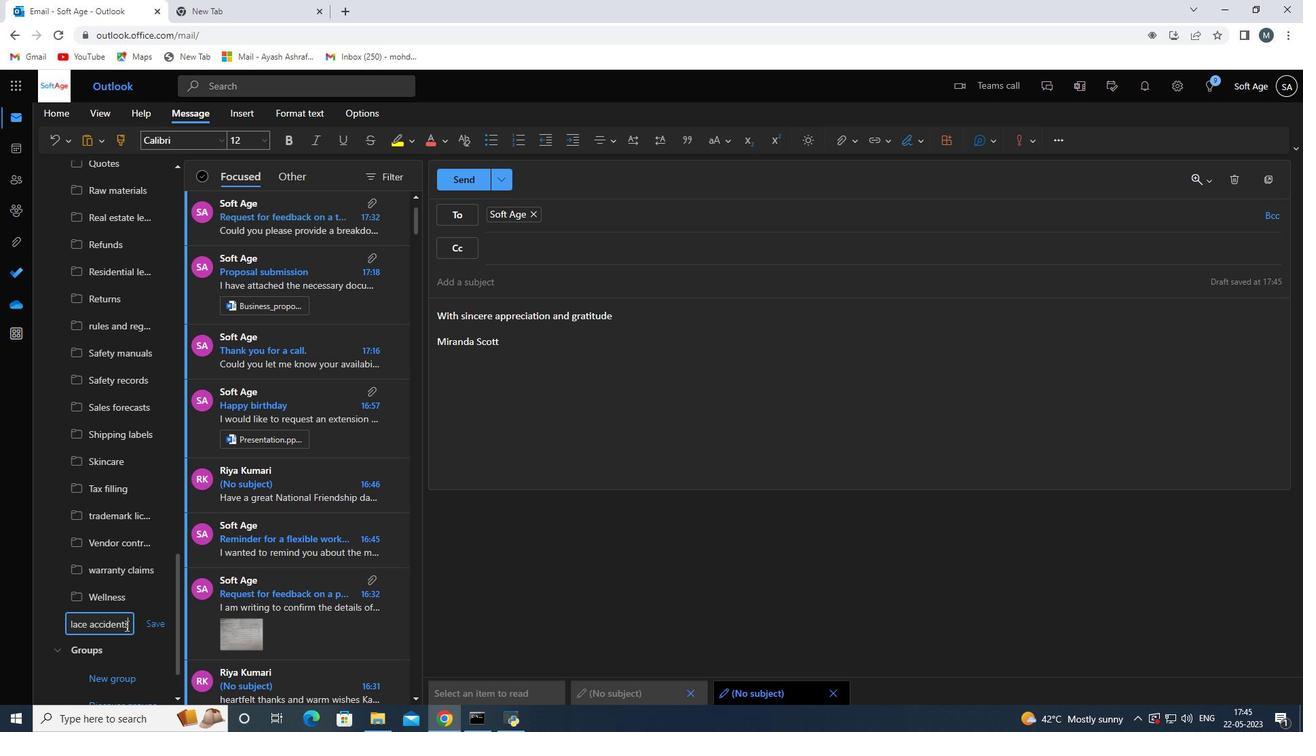 
Action: Mouse moved to (152, 627)
Screenshot: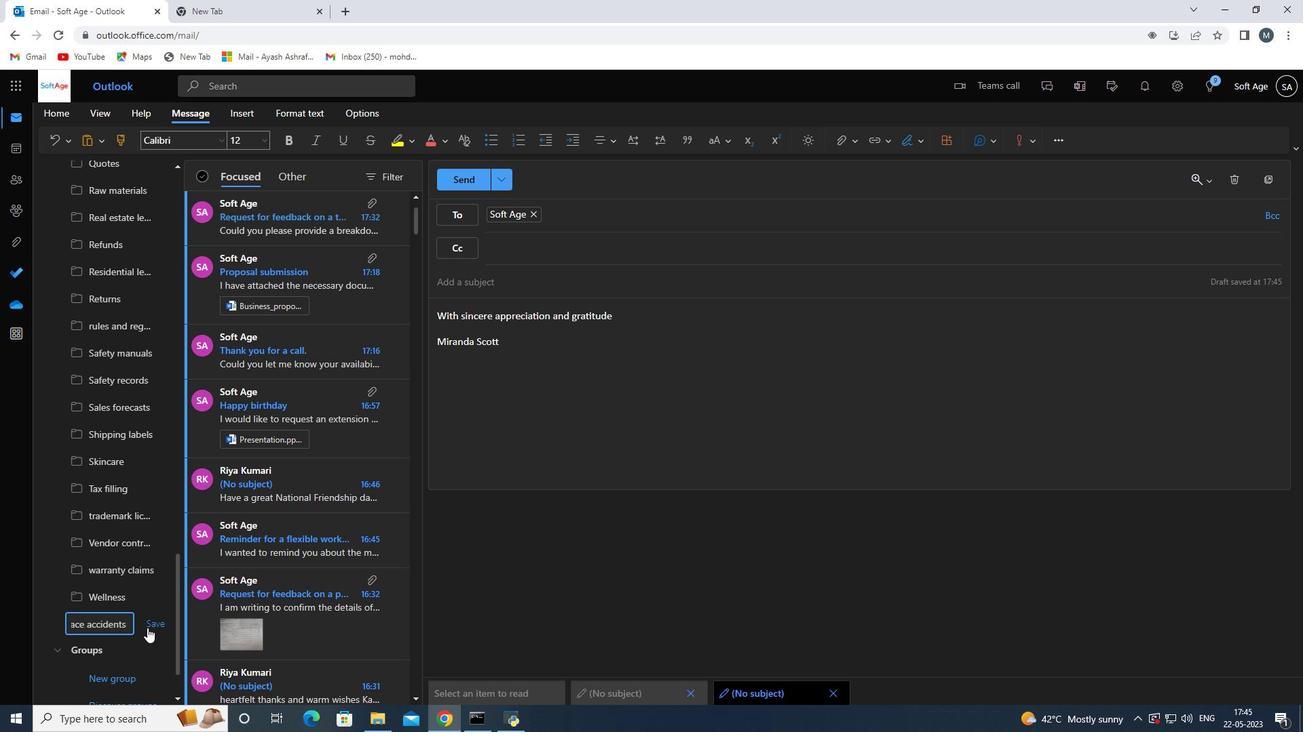 
Action: Mouse pressed left at (152, 627)
Screenshot: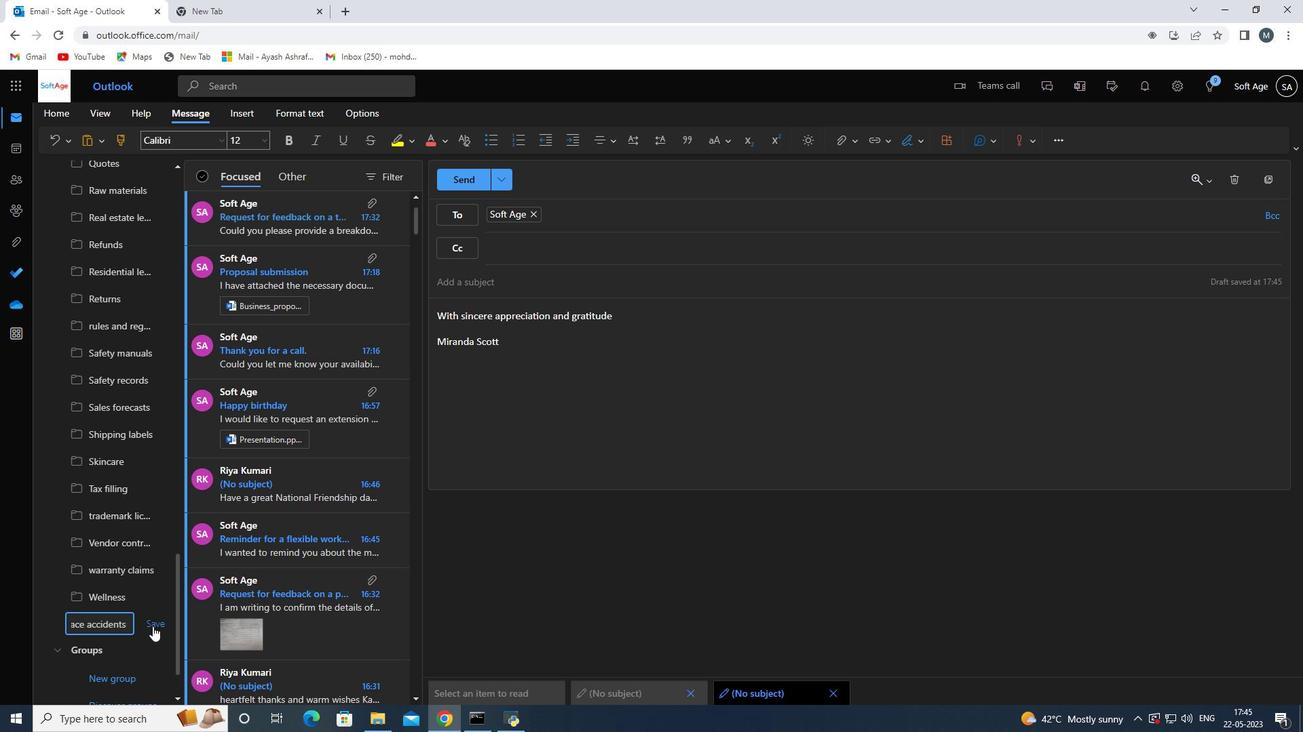
Action: Mouse moved to (524, 413)
Screenshot: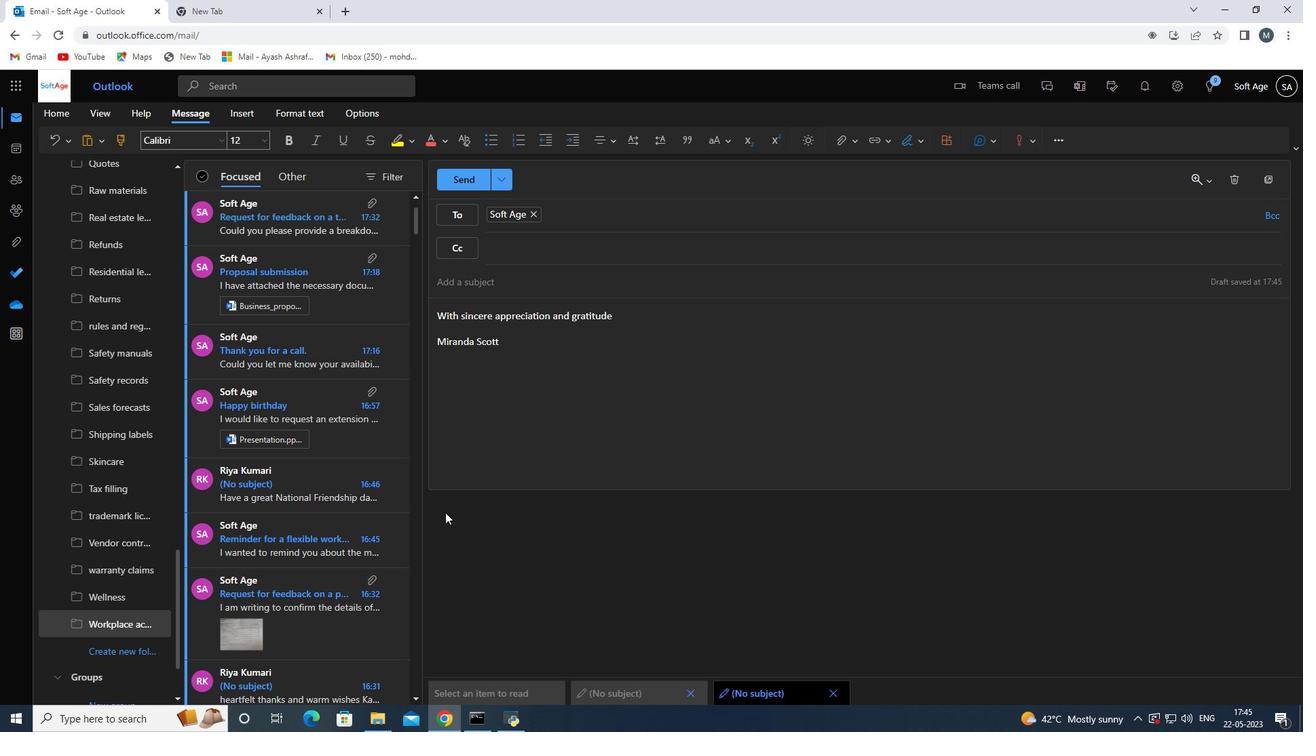 
Action: Mouse scrolled (524, 413) with delta (0, 0)
Screenshot: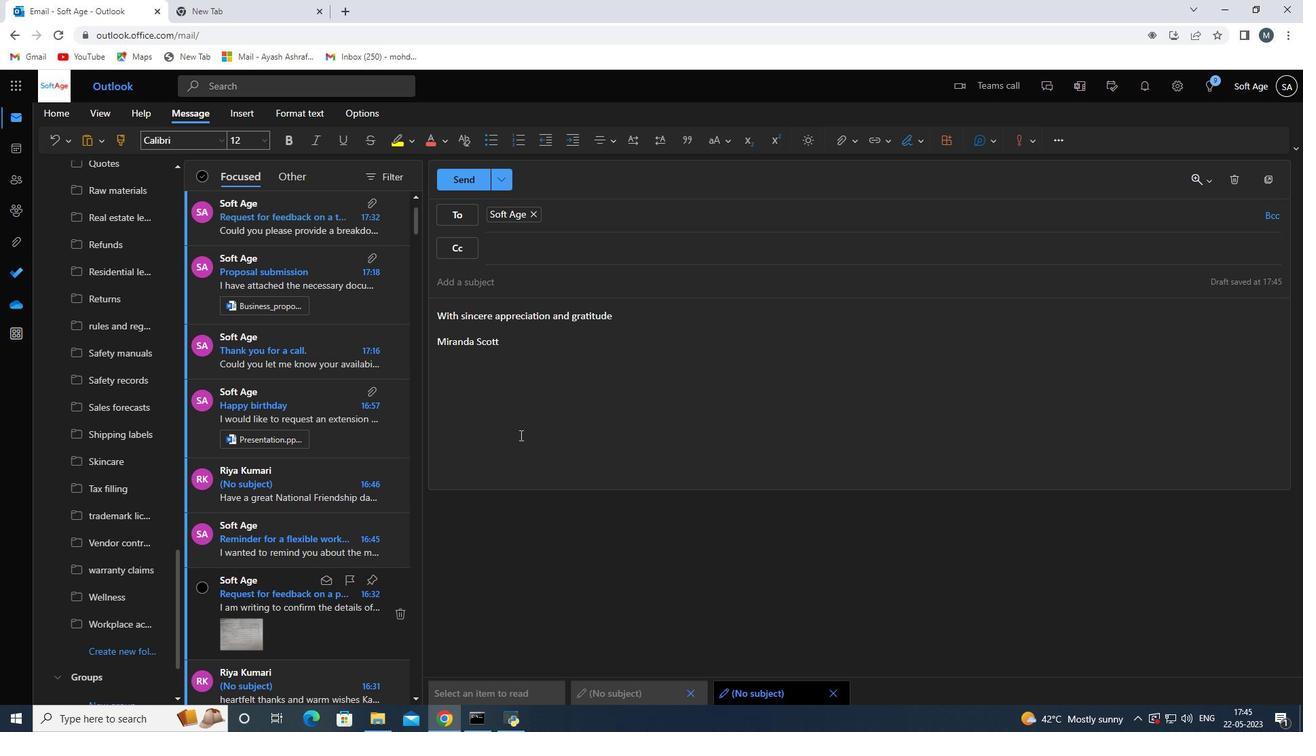 
Action: Mouse scrolled (524, 413) with delta (0, 0)
Screenshot: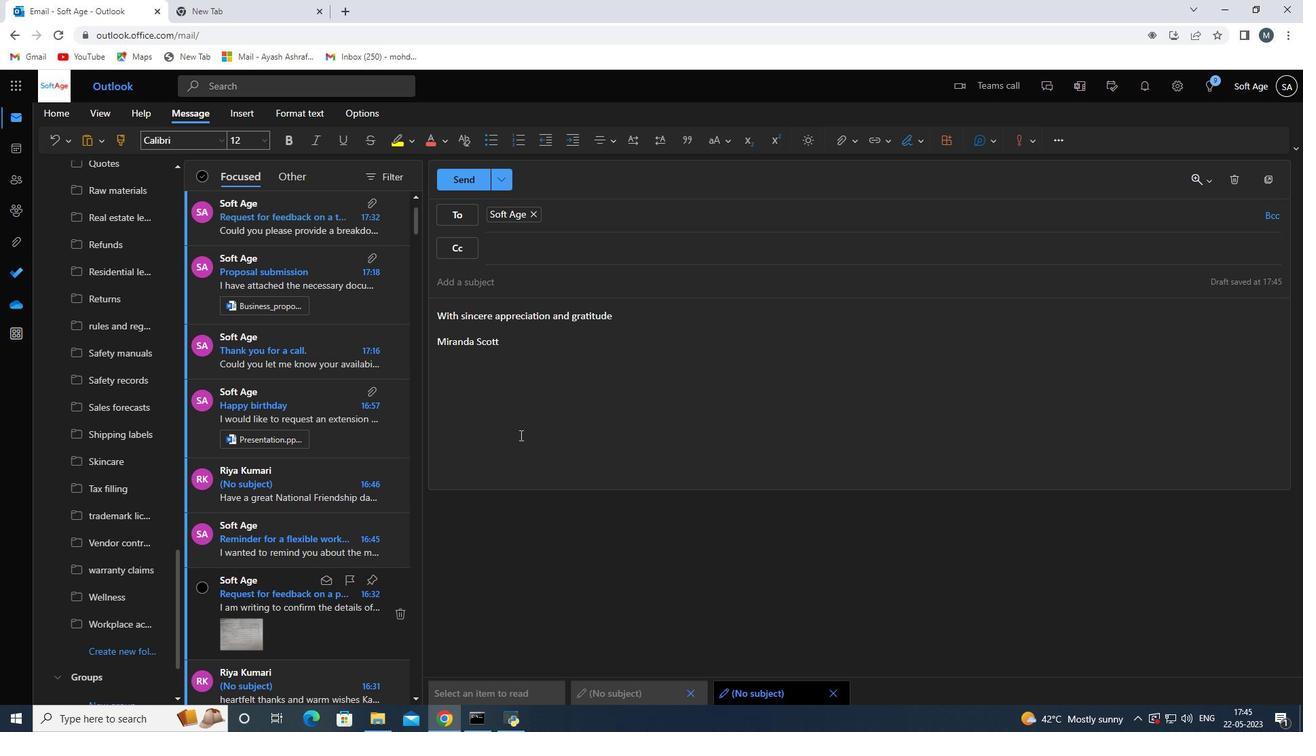 
Action: Mouse scrolled (524, 413) with delta (0, 0)
Screenshot: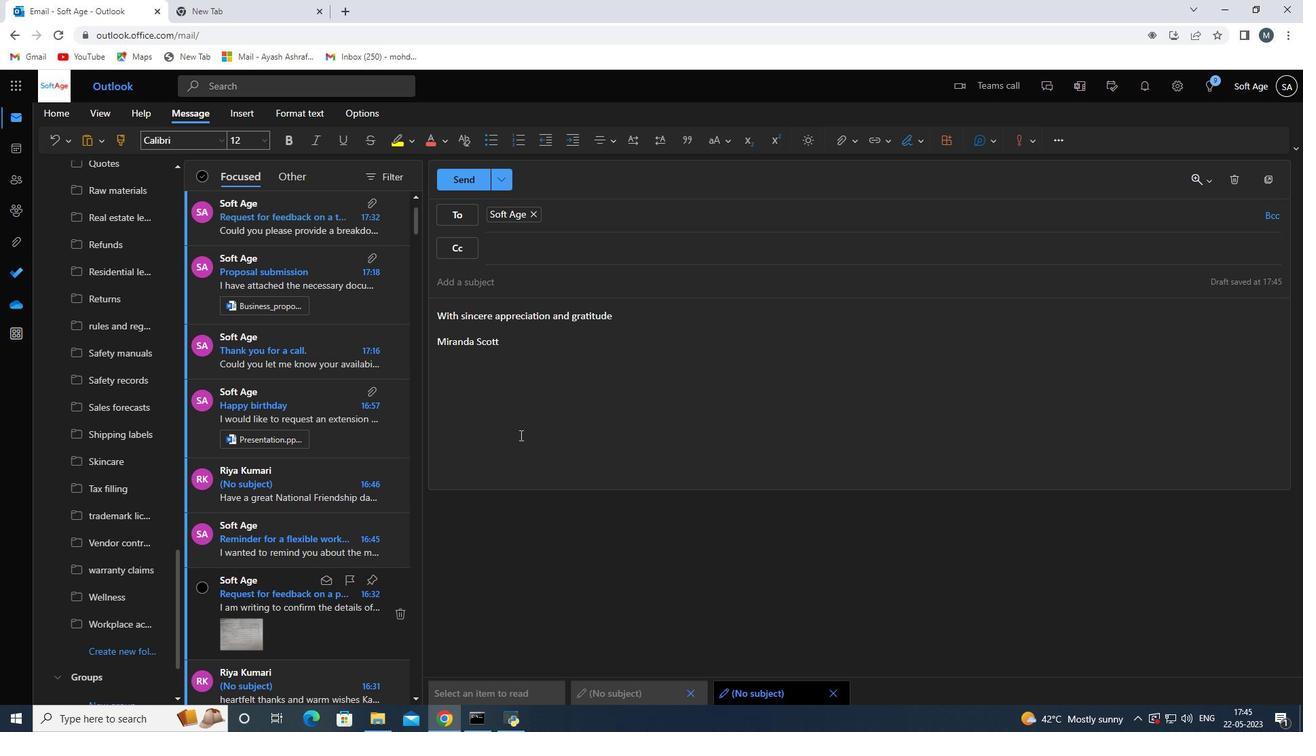 
Action: Mouse scrolled (524, 413) with delta (0, 0)
Screenshot: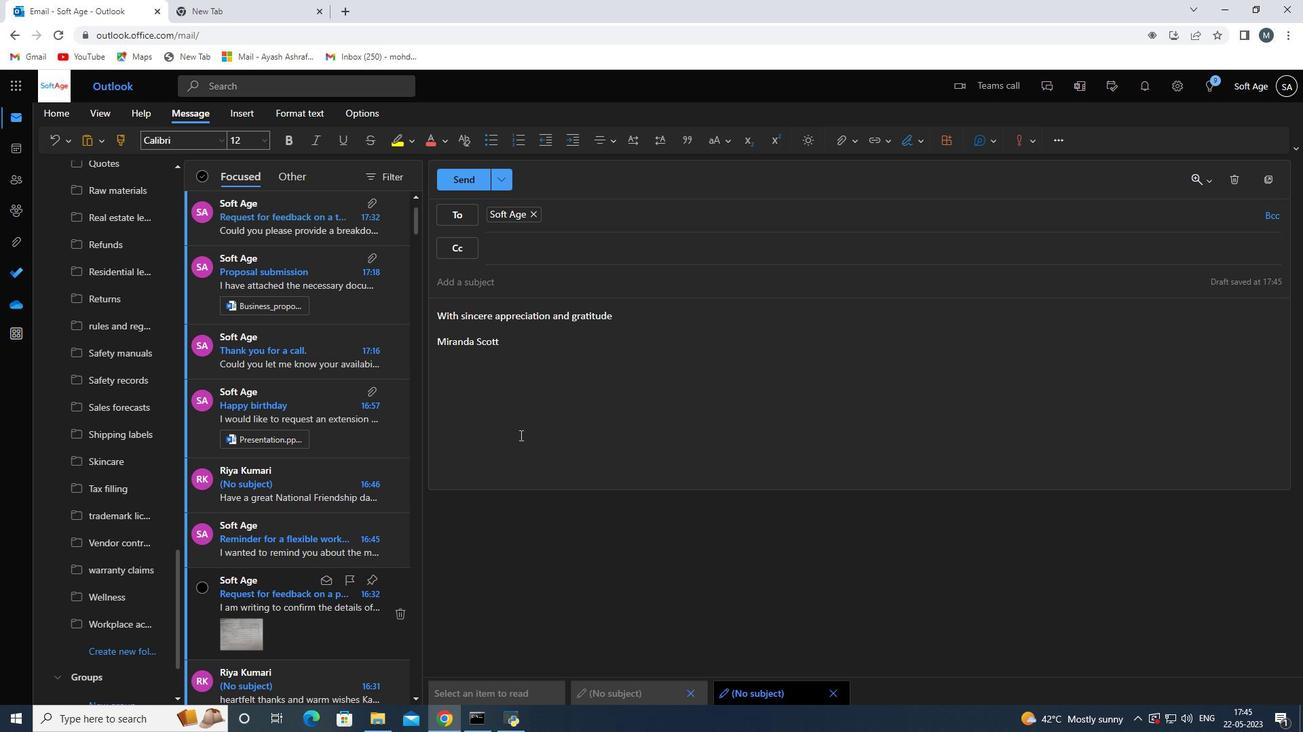 
Action: Mouse scrolled (524, 413) with delta (0, 0)
Screenshot: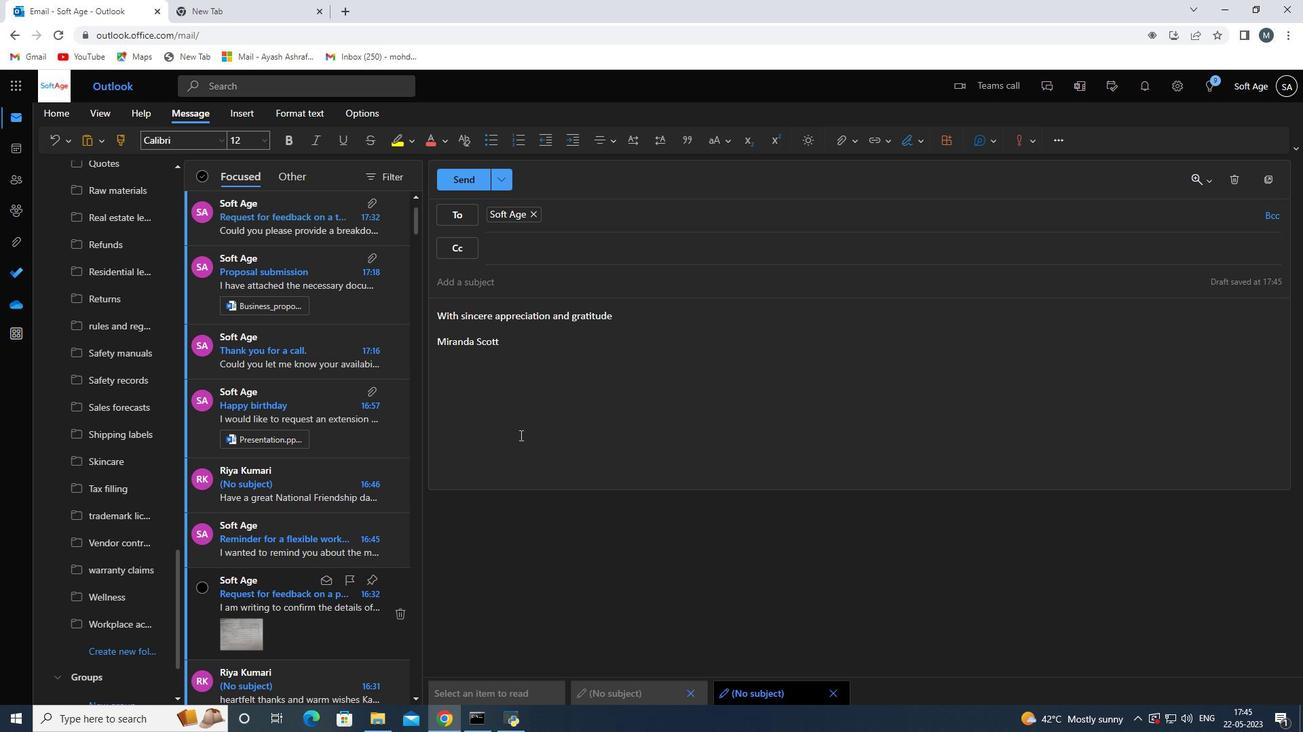 
Action: Mouse scrolled (524, 413) with delta (0, 0)
Screenshot: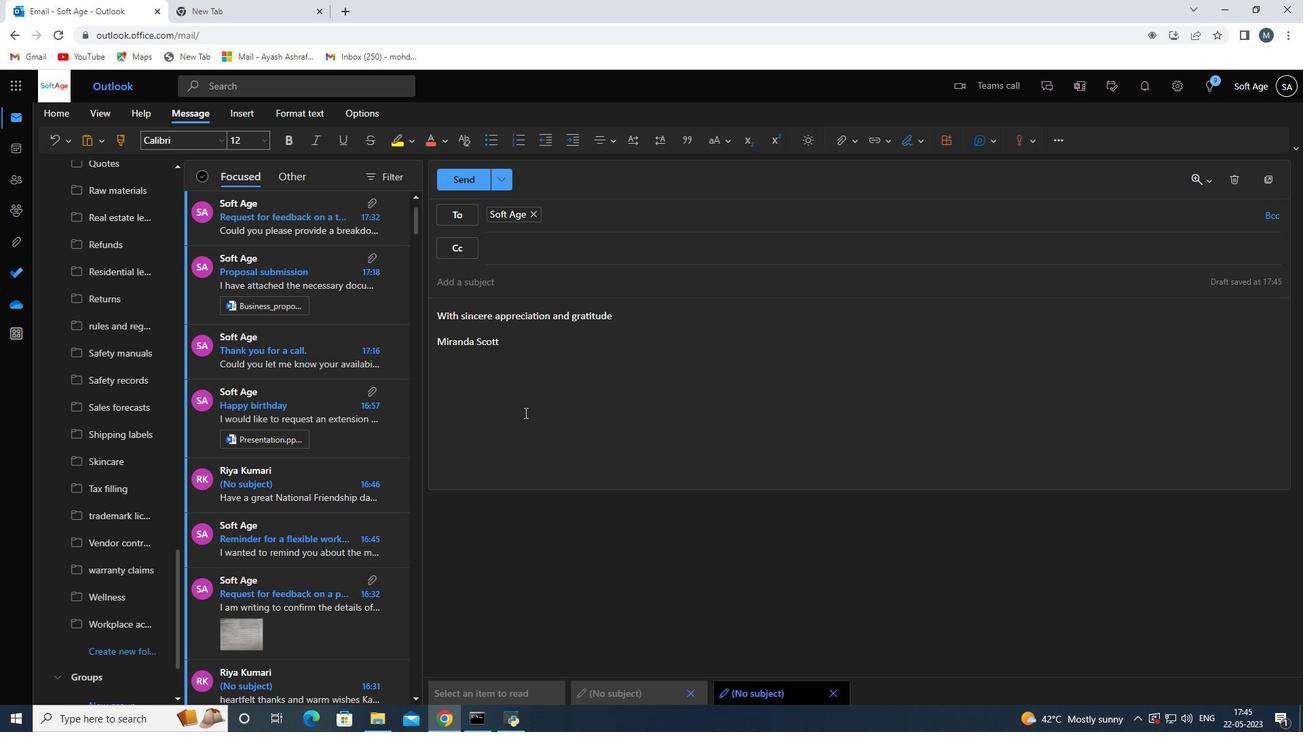 
Action: Mouse moved to (451, 181)
Screenshot: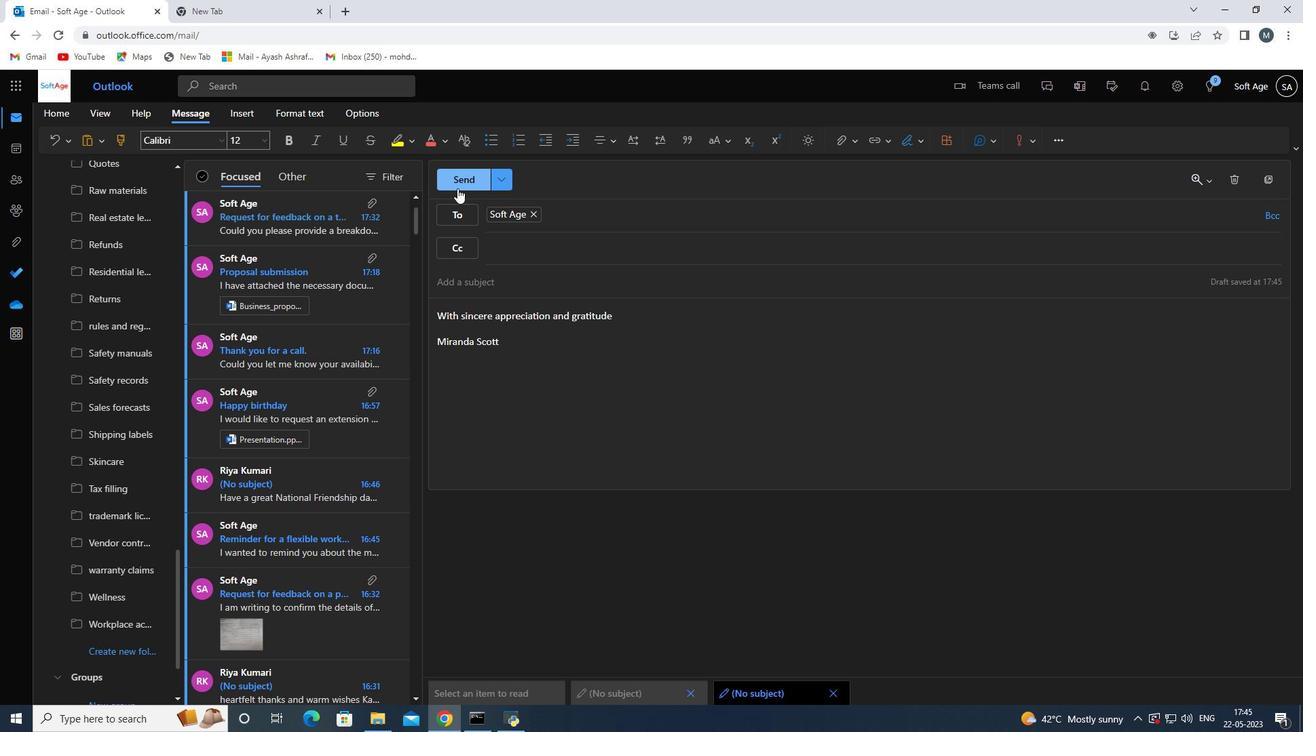 
Action: Mouse pressed left at (451, 181)
Screenshot: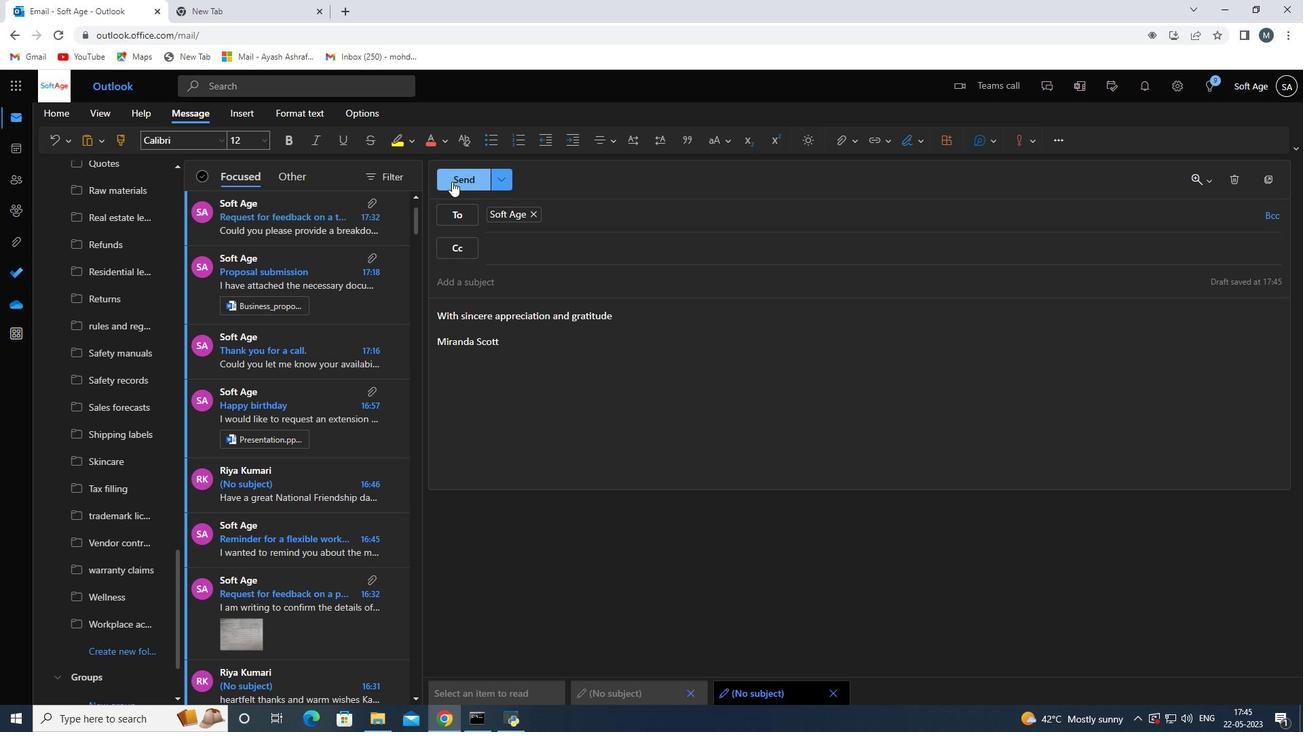 
Action: Mouse moved to (624, 420)
Screenshot: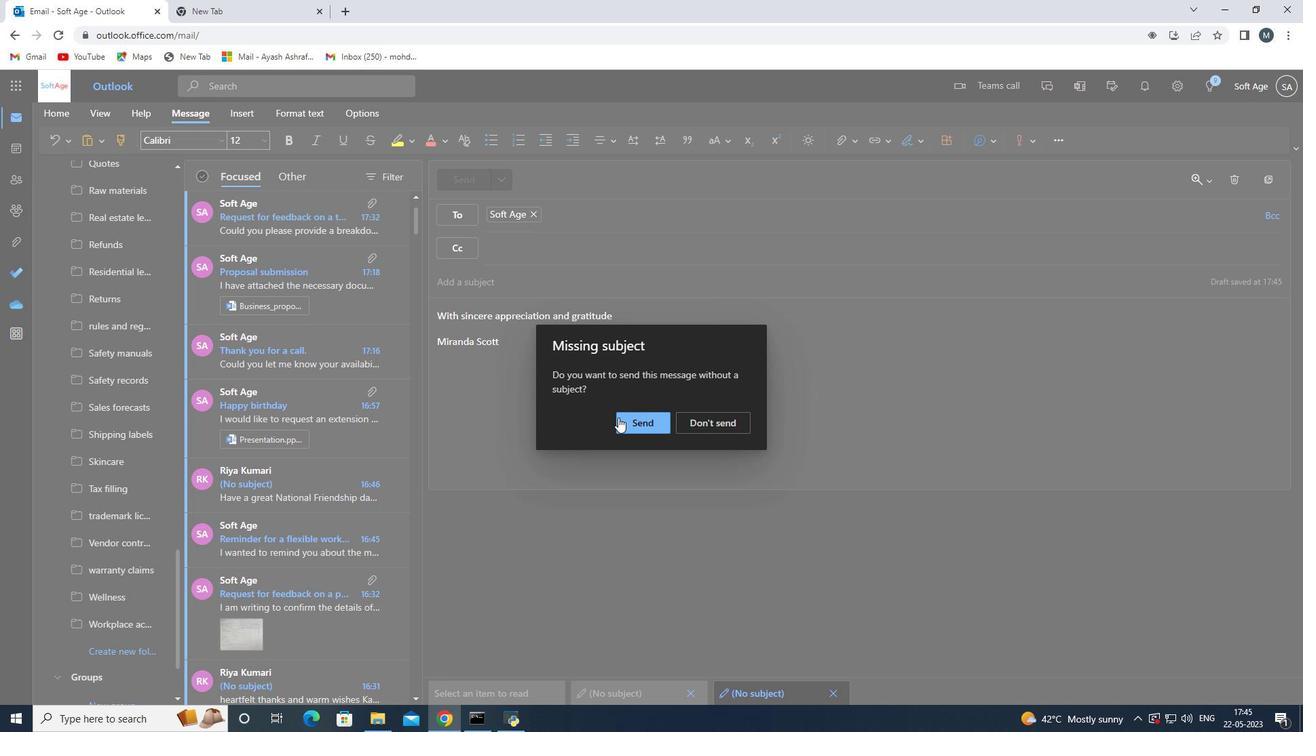 
Action: Mouse pressed left at (624, 420)
Screenshot: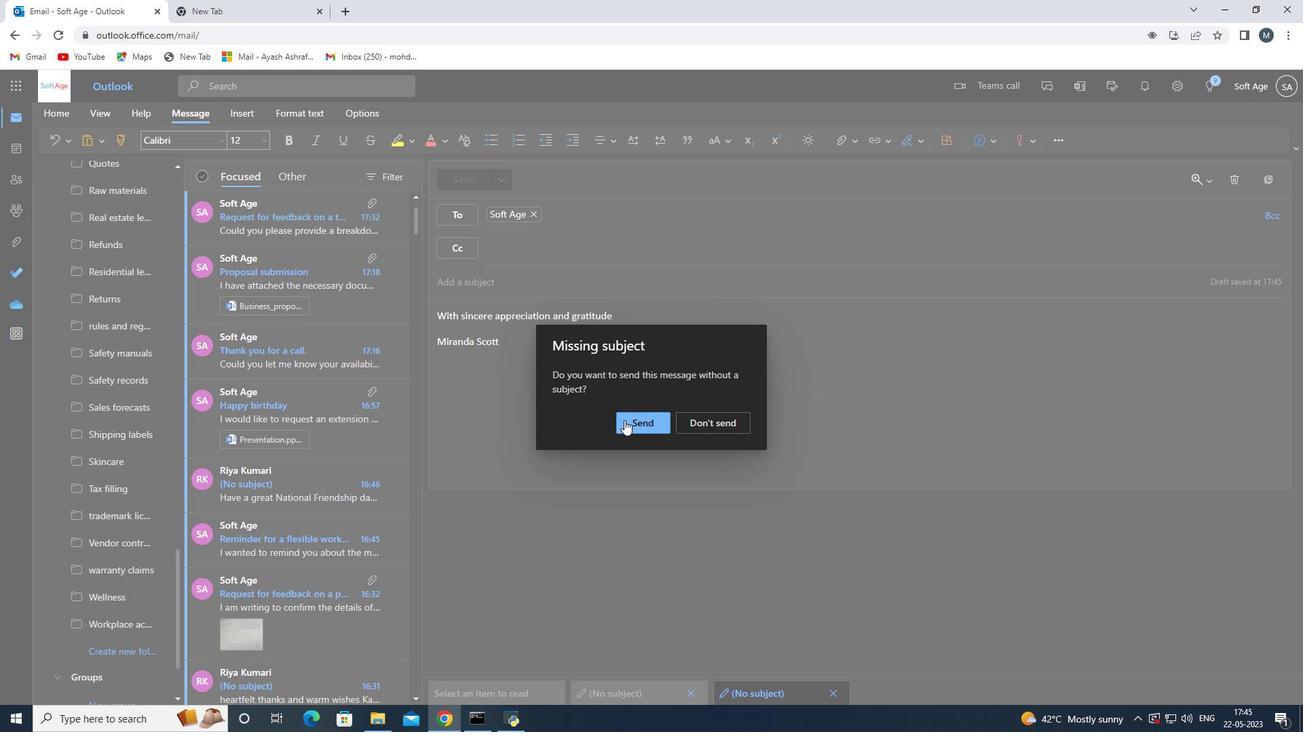 
